 Task: Search one way flight ticket for 5 adults, 1 child, 2 infants in seat and 1 infant on lap in business from Lewiston: Lewiston-nez Perce County Airport to Rock Springs: Southwest Wyoming Regional Airport (rock Springs Sweetwater County Airport) on 8-5-2023. Choice of flights is Emirates. Number of bags: 2 checked bags. Price is upto 71000. Outbound departure time preference is 18:15.
Action: Mouse moved to (299, 263)
Screenshot: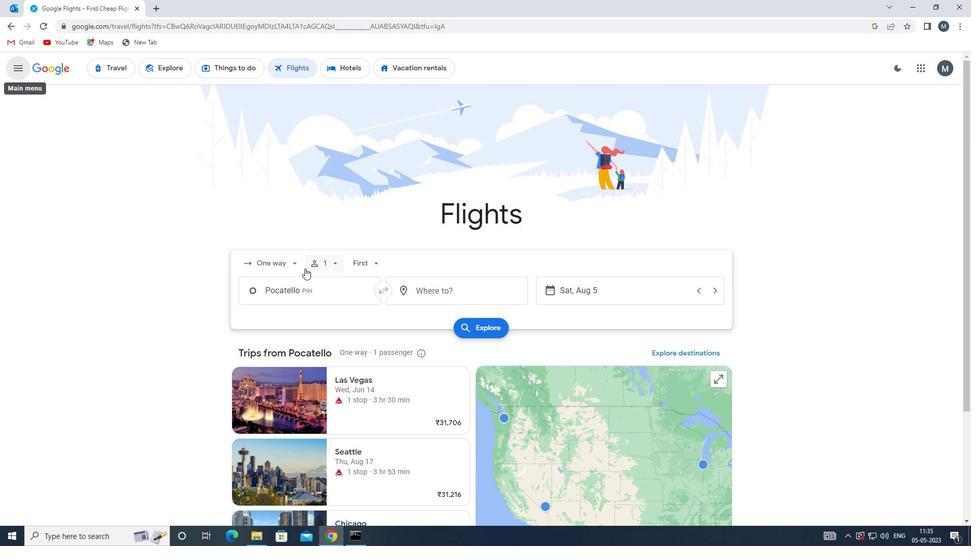 
Action: Mouse pressed left at (299, 263)
Screenshot: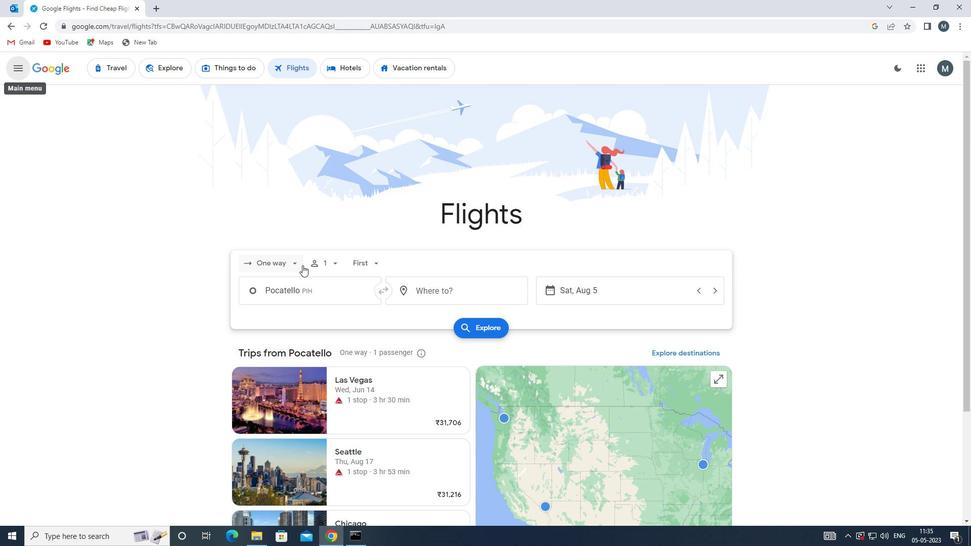
Action: Mouse moved to (301, 312)
Screenshot: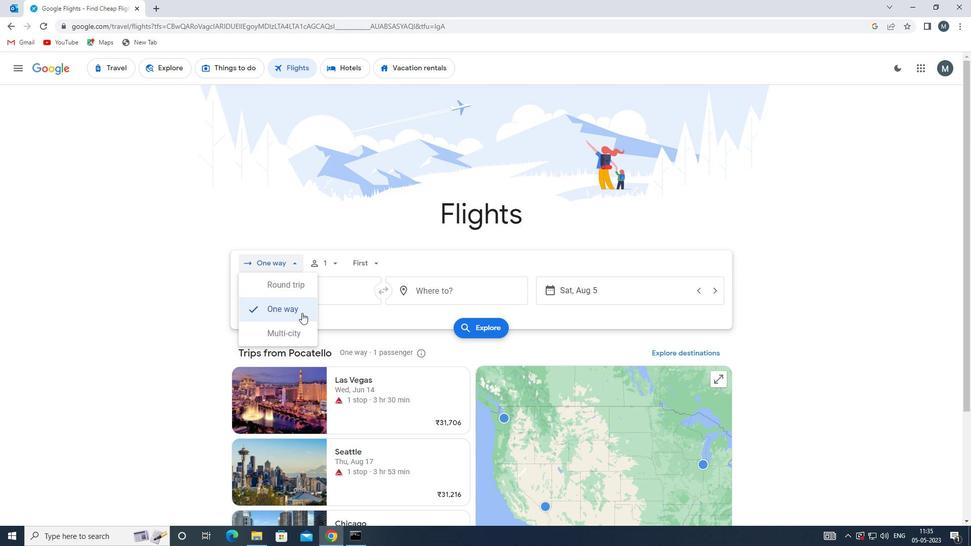 
Action: Mouse pressed left at (301, 312)
Screenshot: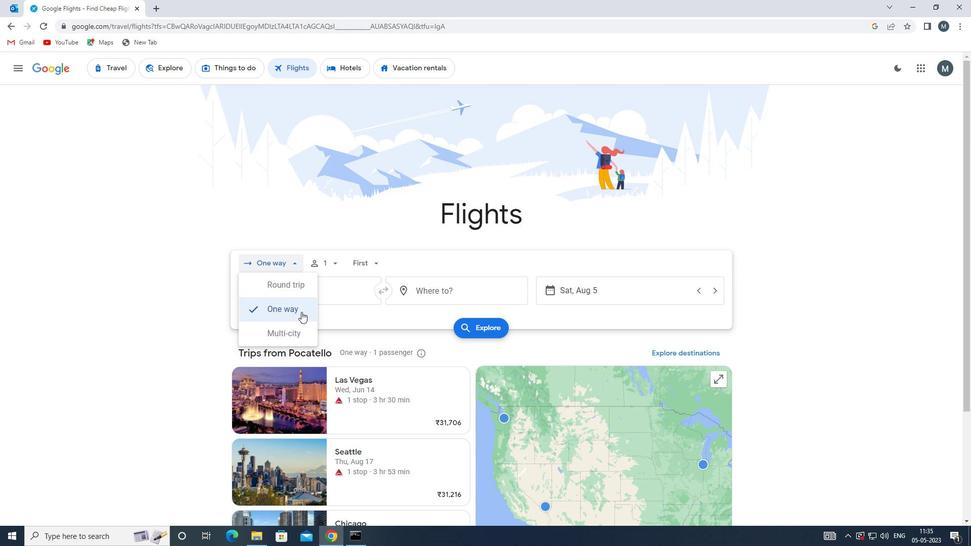 
Action: Mouse moved to (328, 262)
Screenshot: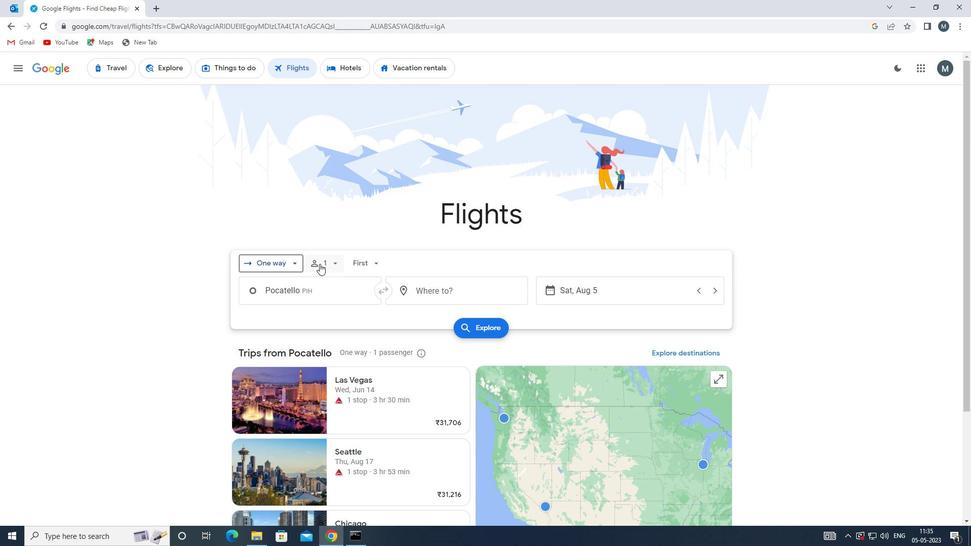 
Action: Mouse pressed left at (328, 262)
Screenshot: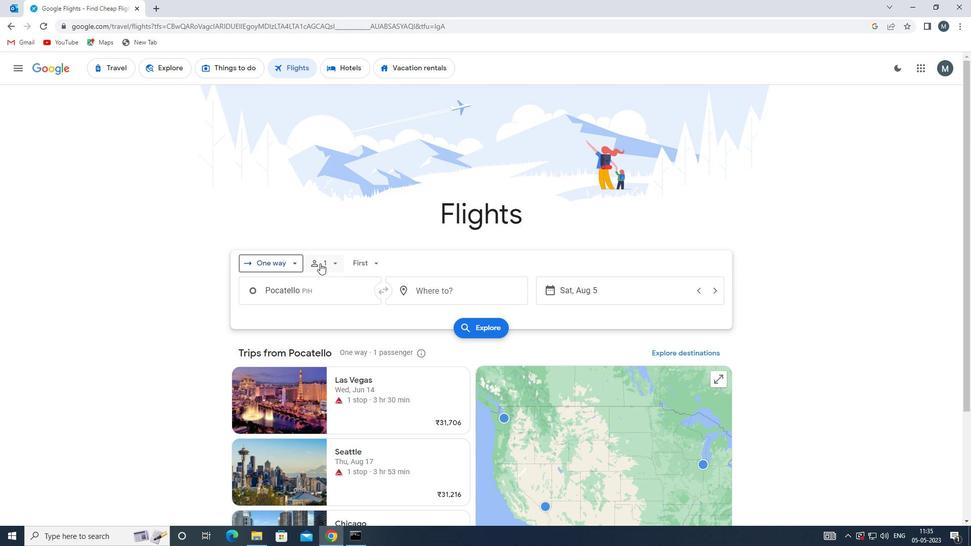 
Action: Mouse moved to (417, 292)
Screenshot: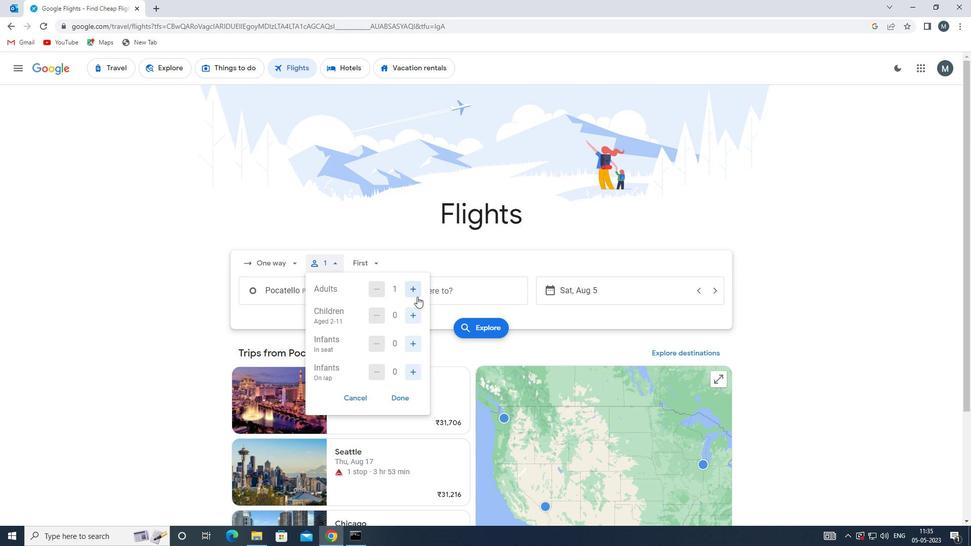 
Action: Mouse pressed left at (417, 292)
Screenshot: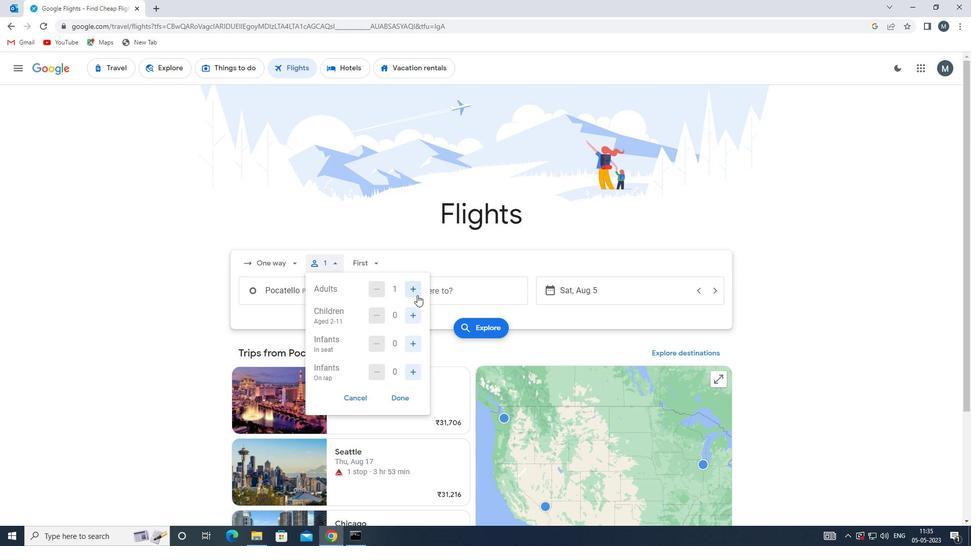 
Action: Mouse pressed left at (417, 292)
Screenshot: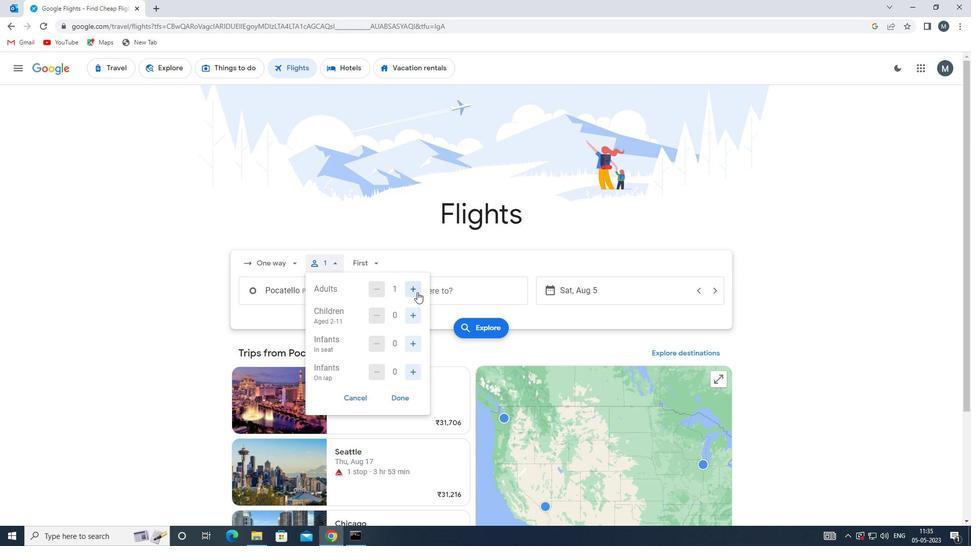 
Action: Mouse pressed left at (417, 292)
Screenshot: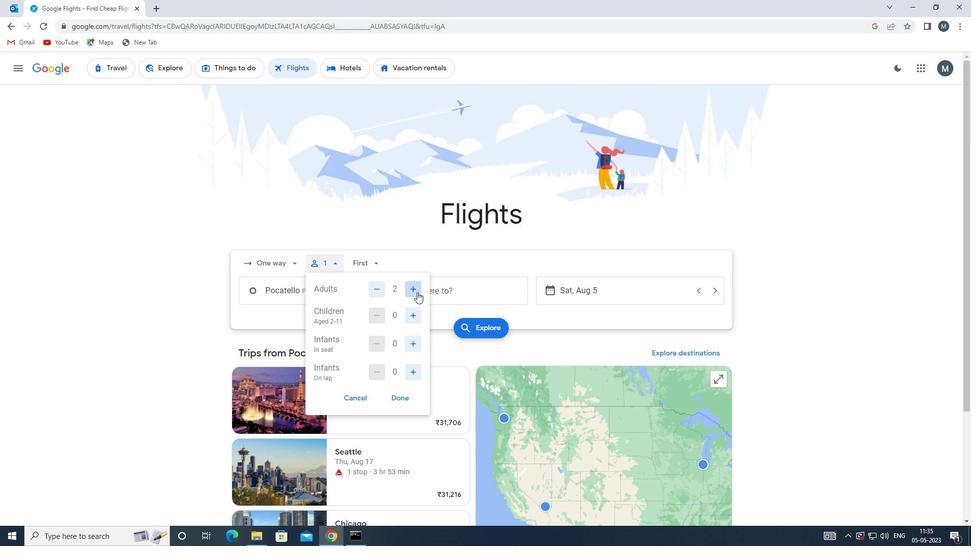 
Action: Mouse pressed left at (417, 292)
Screenshot: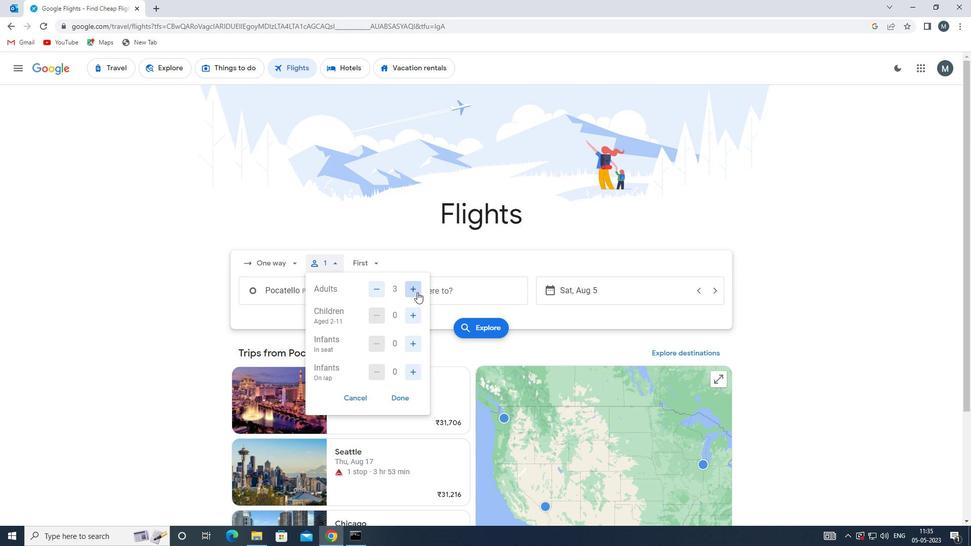 
Action: Mouse moved to (410, 313)
Screenshot: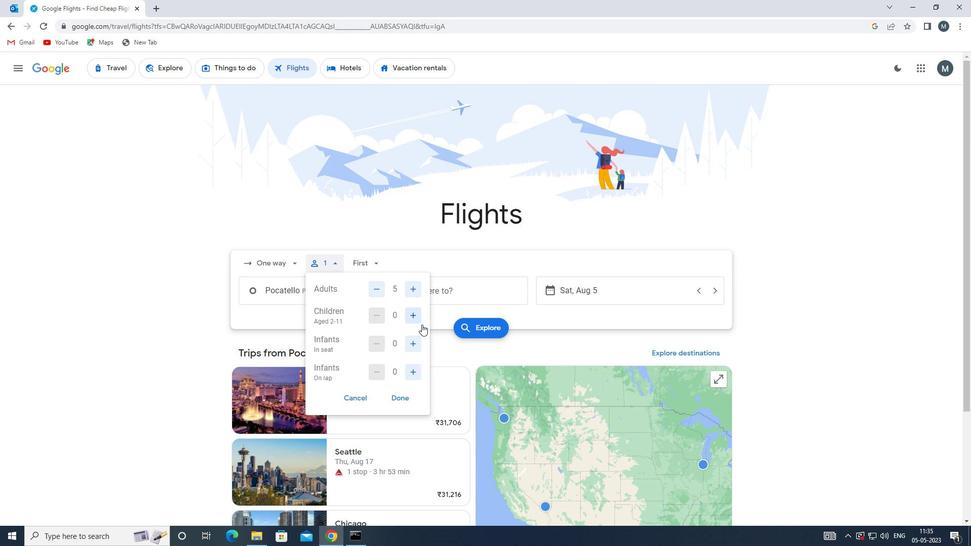 
Action: Mouse pressed left at (410, 313)
Screenshot: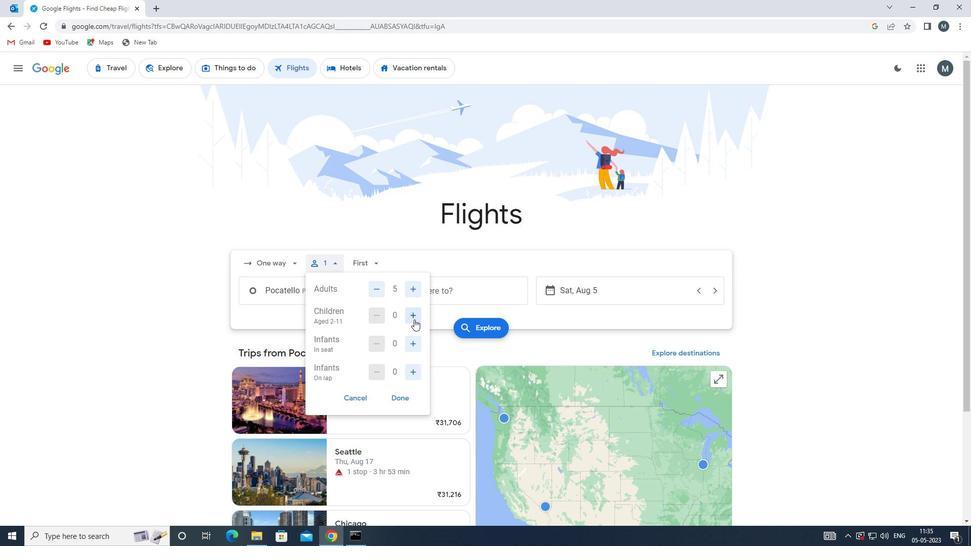 
Action: Mouse moved to (414, 344)
Screenshot: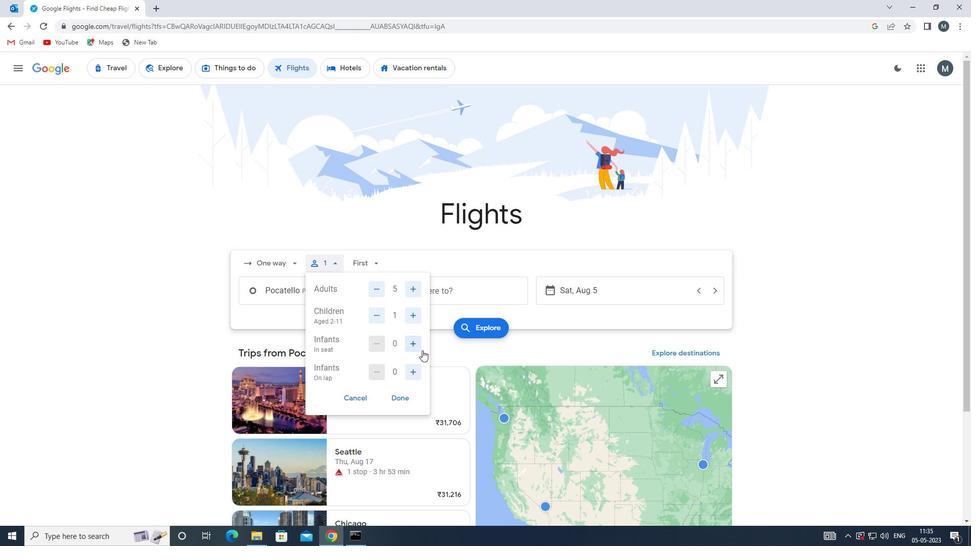 
Action: Mouse pressed left at (414, 344)
Screenshot: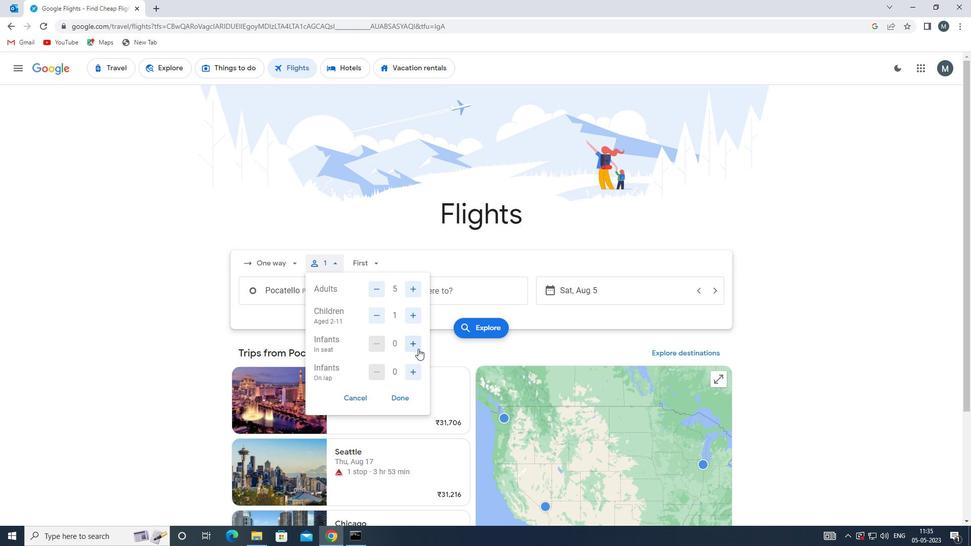 
Action: Mouse pressed left at (414, 344)
Screenshot: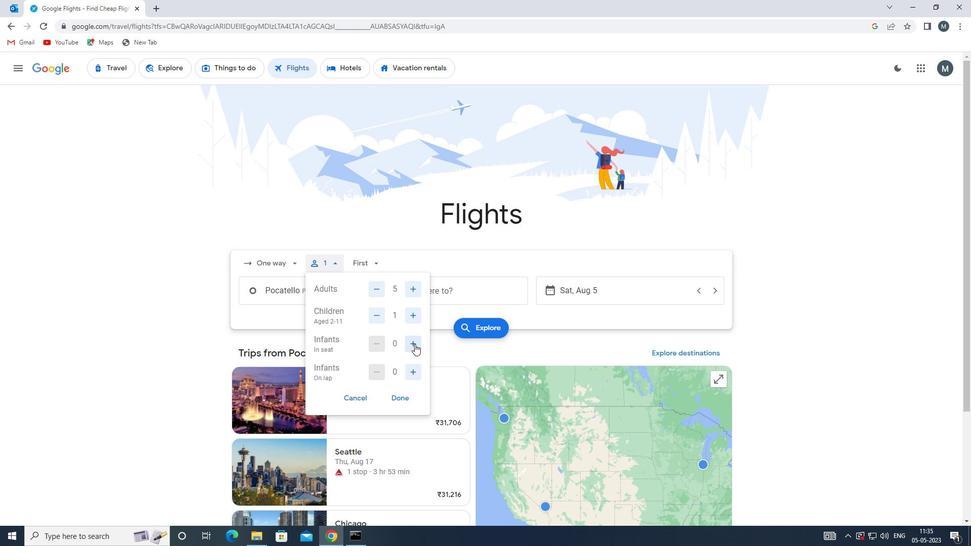 
Action: Mouse moved to (411, 372)
Screenshot: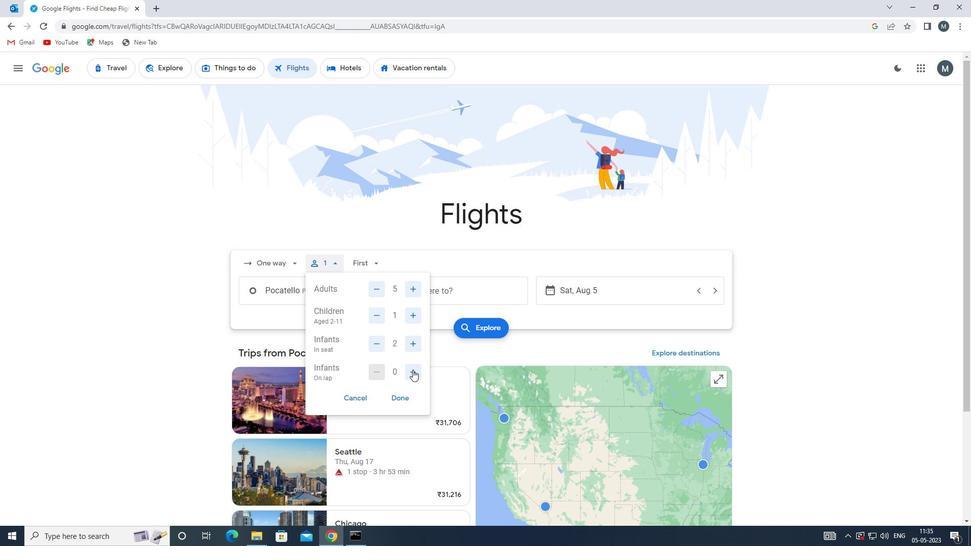 
Action: Mouse pressed left at (411, 372)
Screenshot: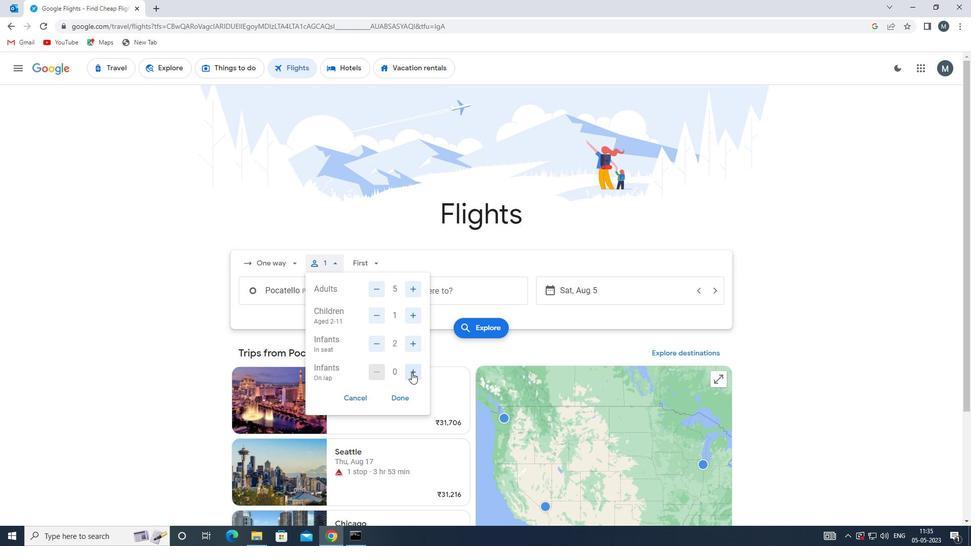 
Action: Mouse moved to (409, 398)
Screenshot: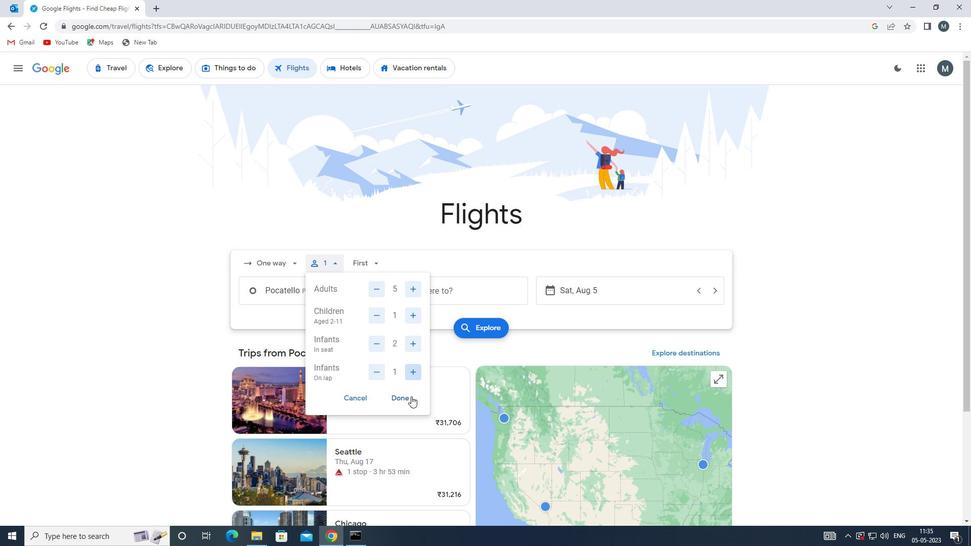 
Action: Mouse pressed left at (409, 398)
Screenshot: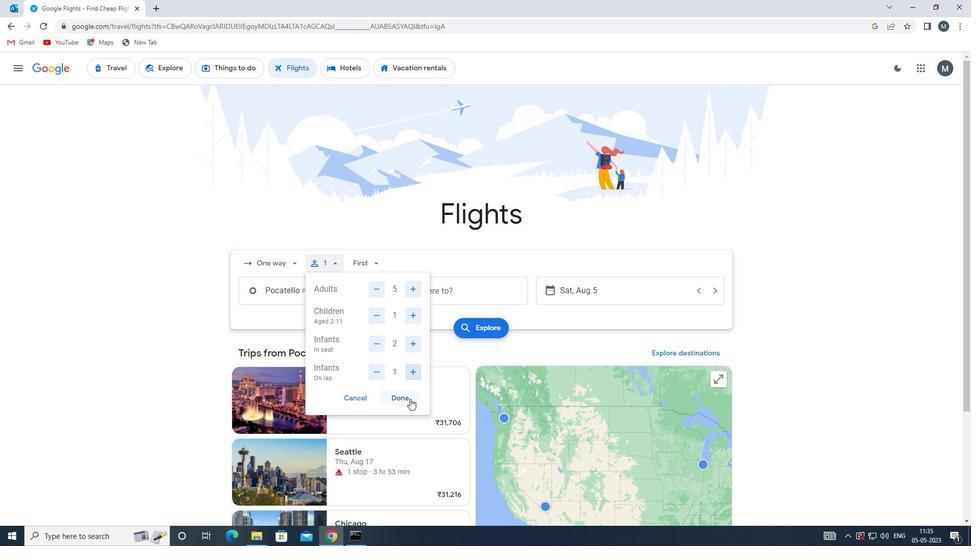 
Action: Mouse moved to (376, 267)
Screenshot: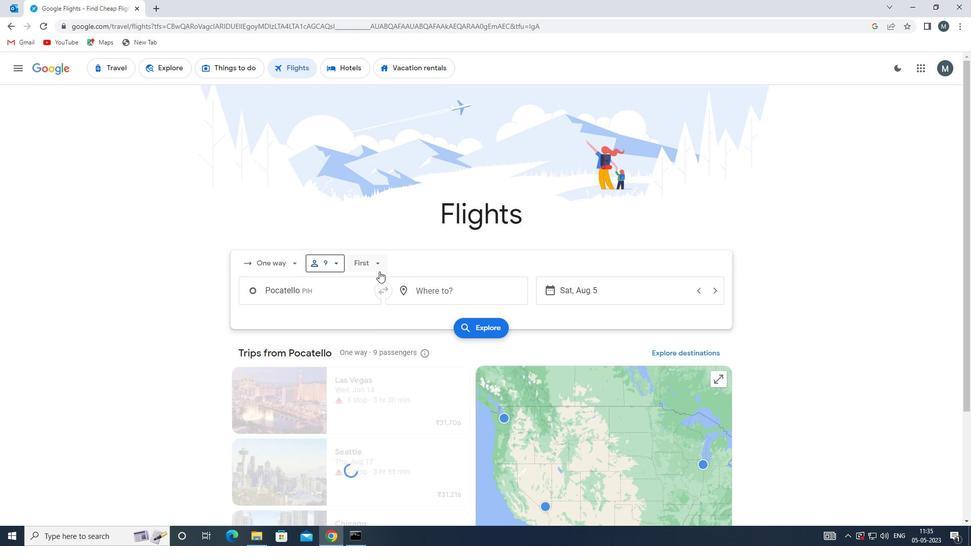 
Action: Mouse pressed left at (376, 267)
Screenshot: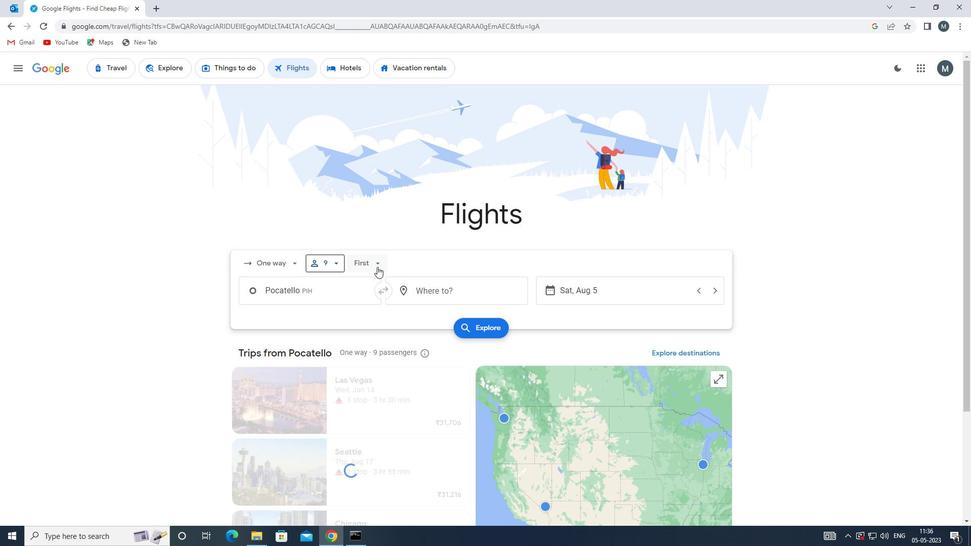
Action: Mouse moved to (397, 332)
Screenshot: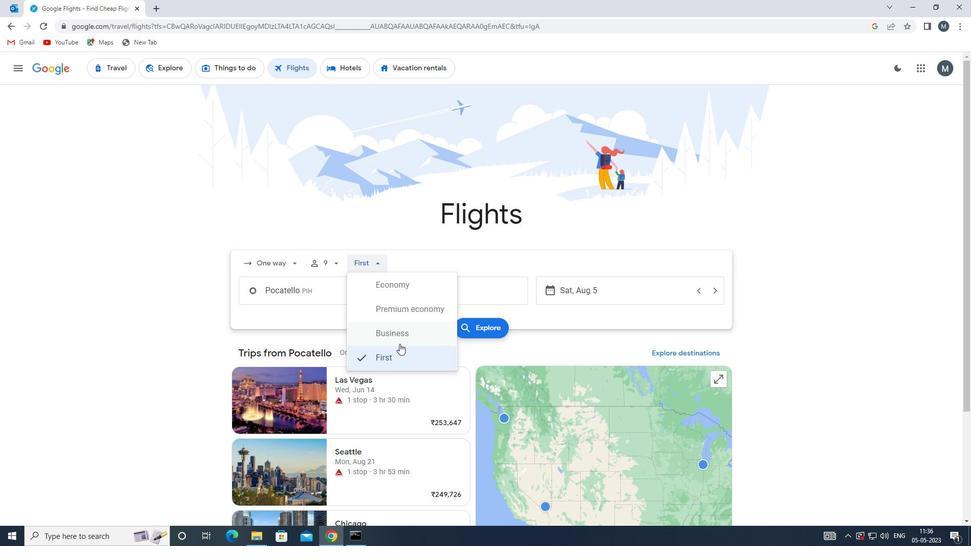 
Action: Mouse pressed left at (397, 332)
Screenshot: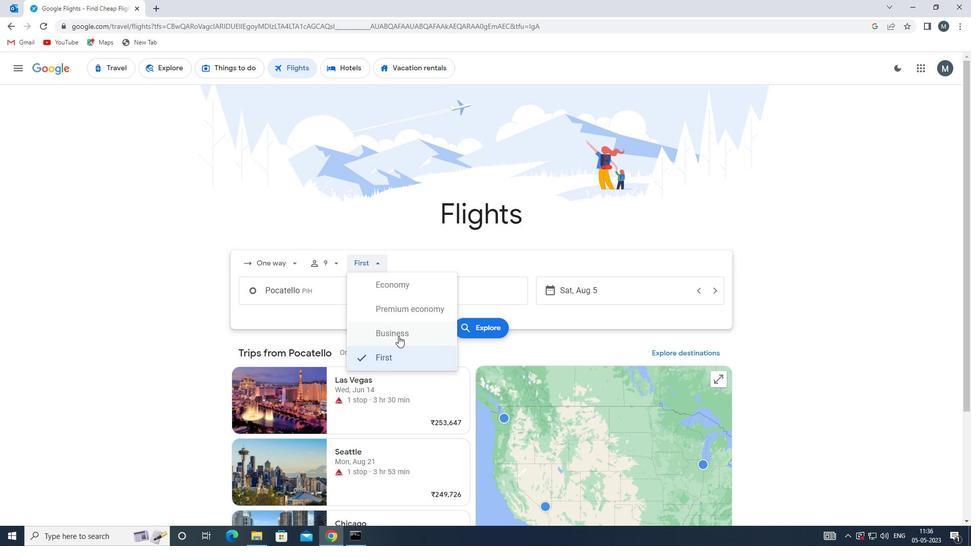 
Action: Mouse moved to (314, 293)
Screenshot: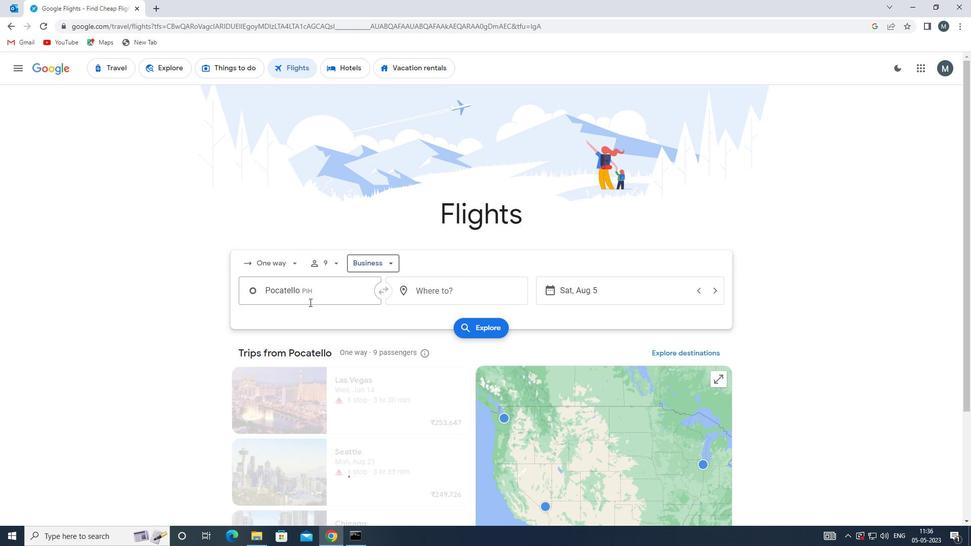 
Action: Mouse pressed left at (314, 293)
Screenshot: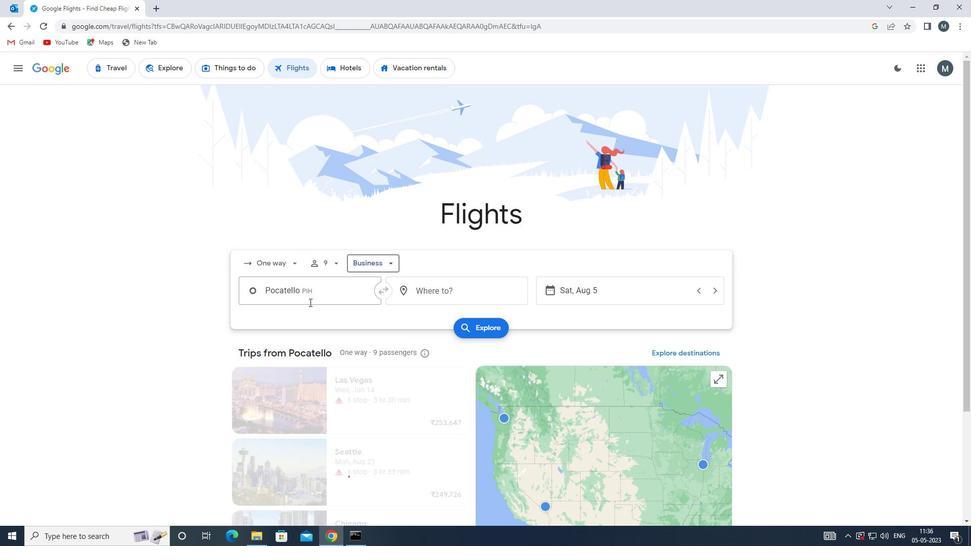 
Action: Key pressed lewis
Screenshot: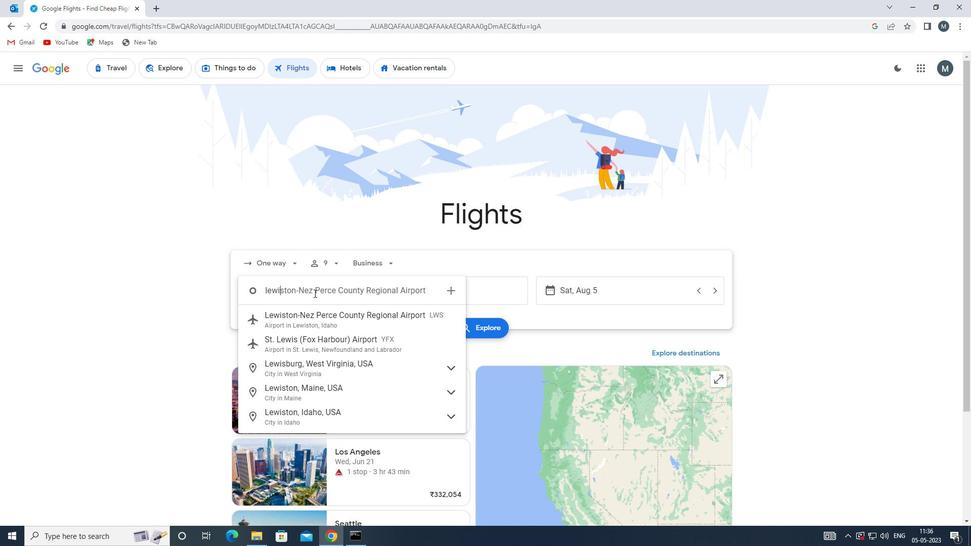 
Action: Mouse moved to (321, 322)
Screenshot: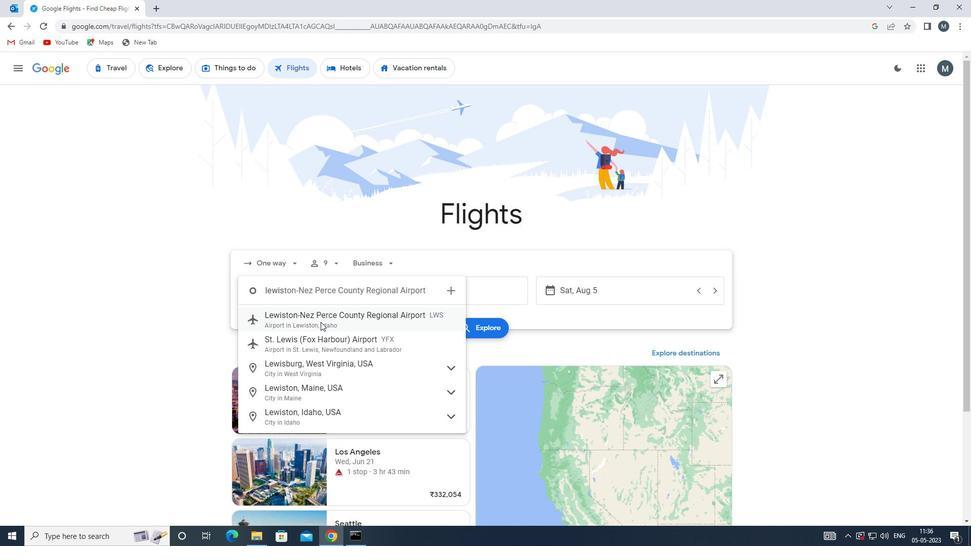 
Action: Mouse pressed left at (321, 322)
Screenshot: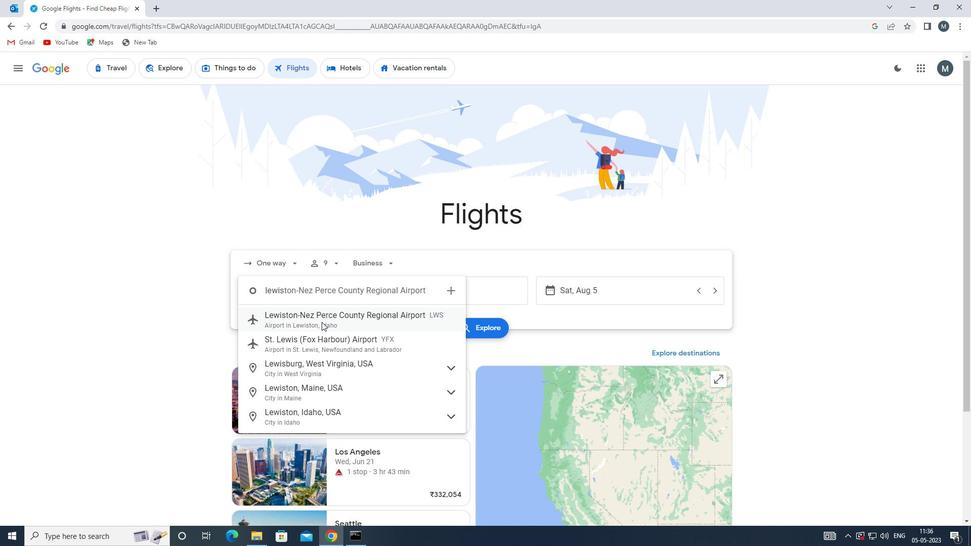 
Action: Mouse moved to (422, 297)
Screenshot: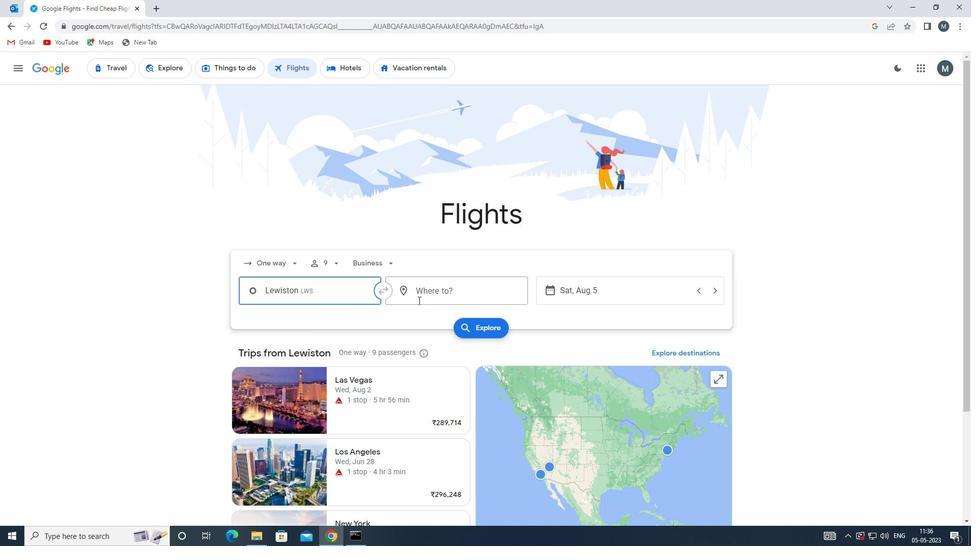 
Action: Mouse pressed left at (422, 297)
Screenshot: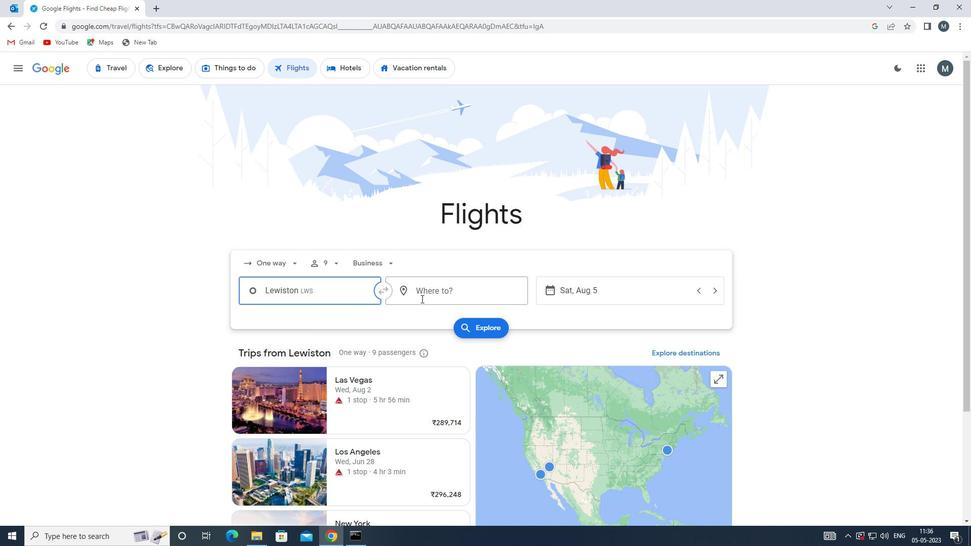 
Action: Key pressed rks
Screenshot: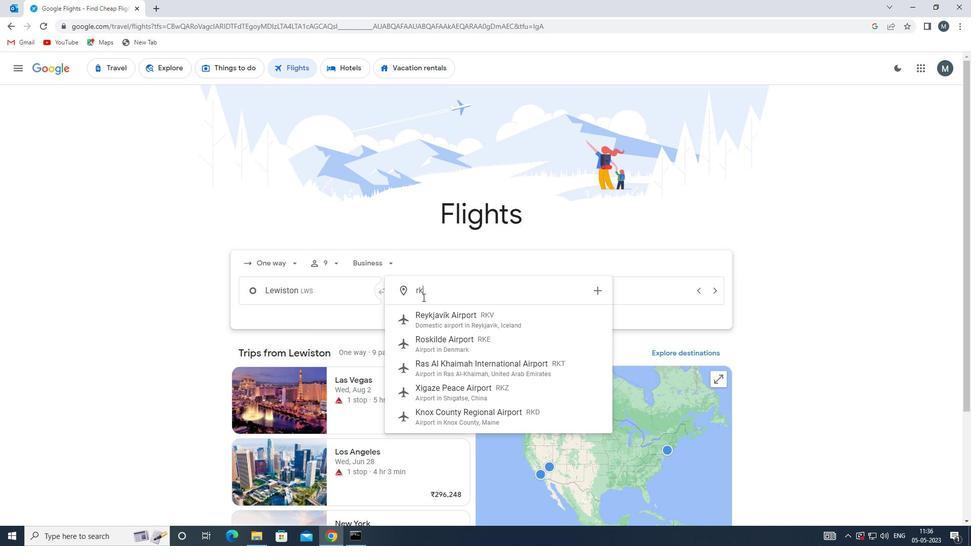 
Action: Mouse moved to (465, 324)
Screenshot: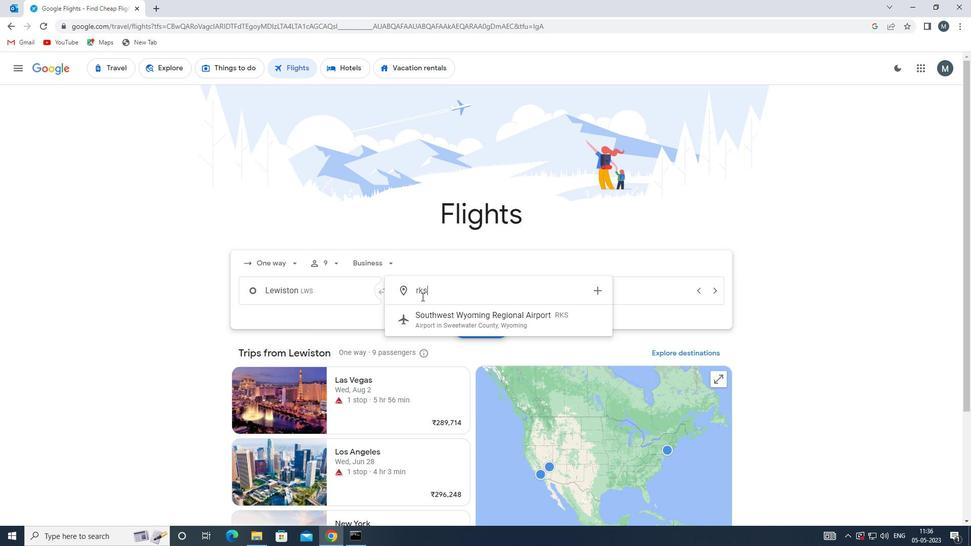 
Action: Mouse pressed left at (465, 324)
Screenshot: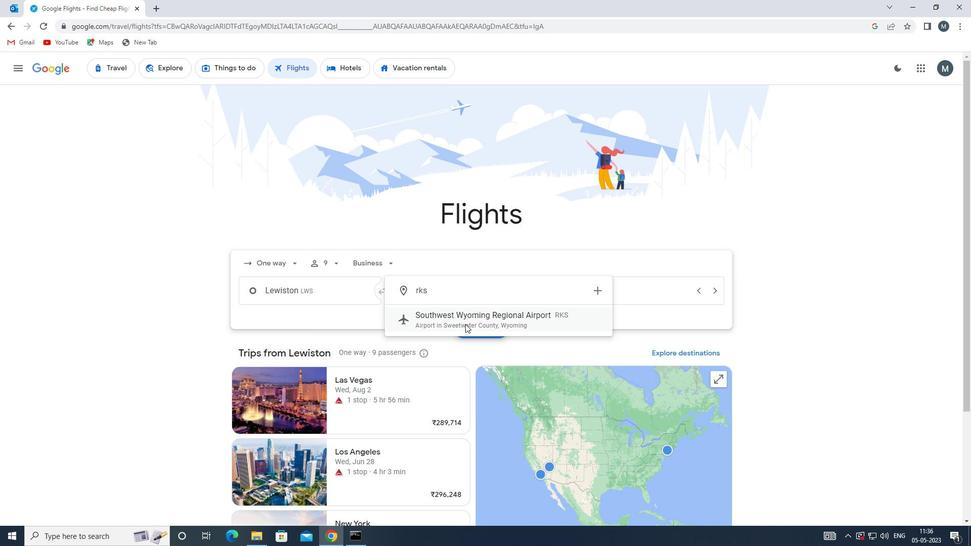 
Action: Mouse moved to (565, 292)
Screenshot: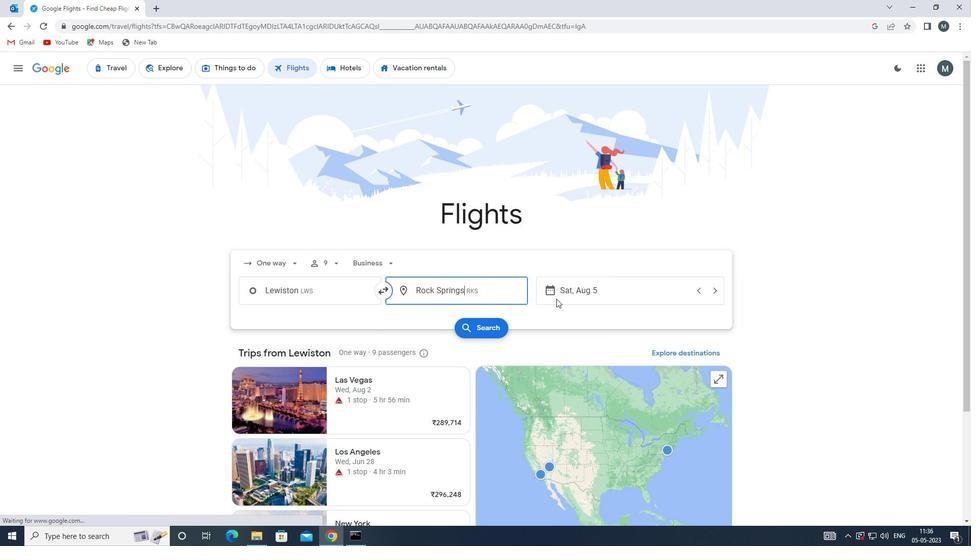 
Action: Mouse pressed left at (565, 292)
Screenshot: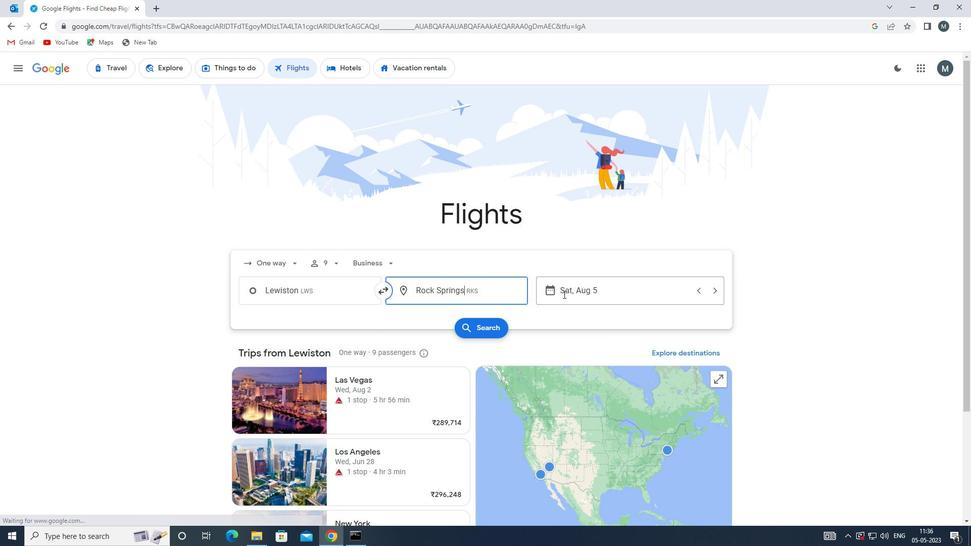 
Action: Mouse moved to (515, 341)
Screenshot: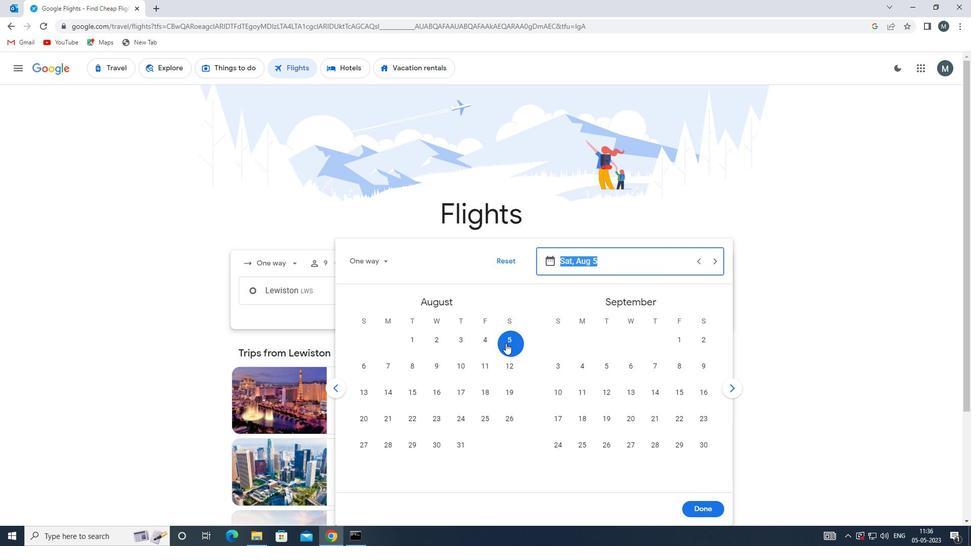 
Action: Mouse pressed left at (515, 341)
Screenshot: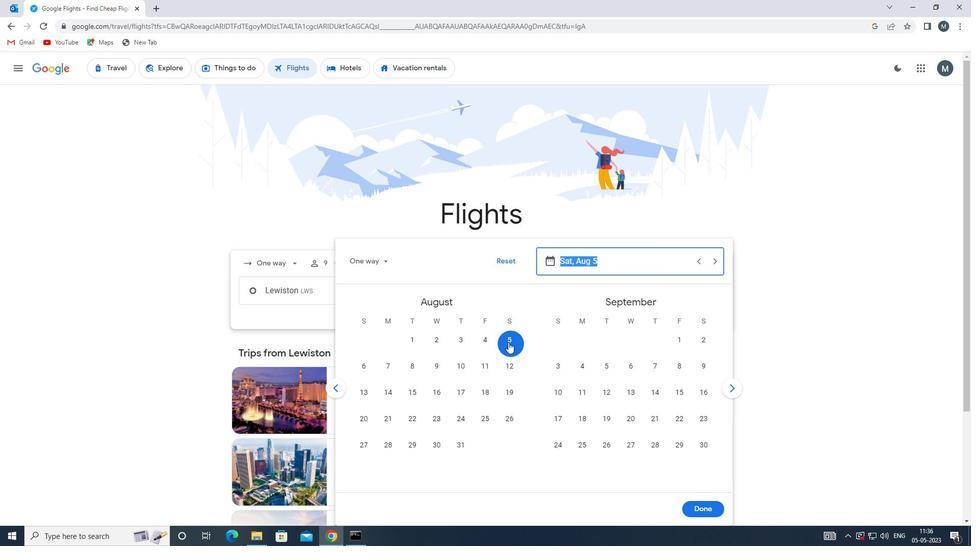 
Action: Mouse moved to (713, 508)
Screenshot: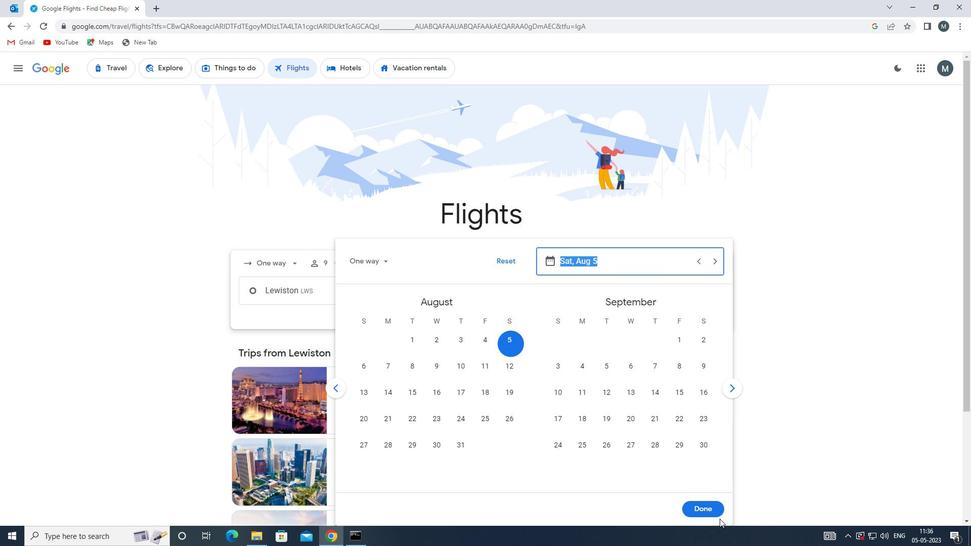 
Action: Mouse pressed left at (713, 508)
Screenshot: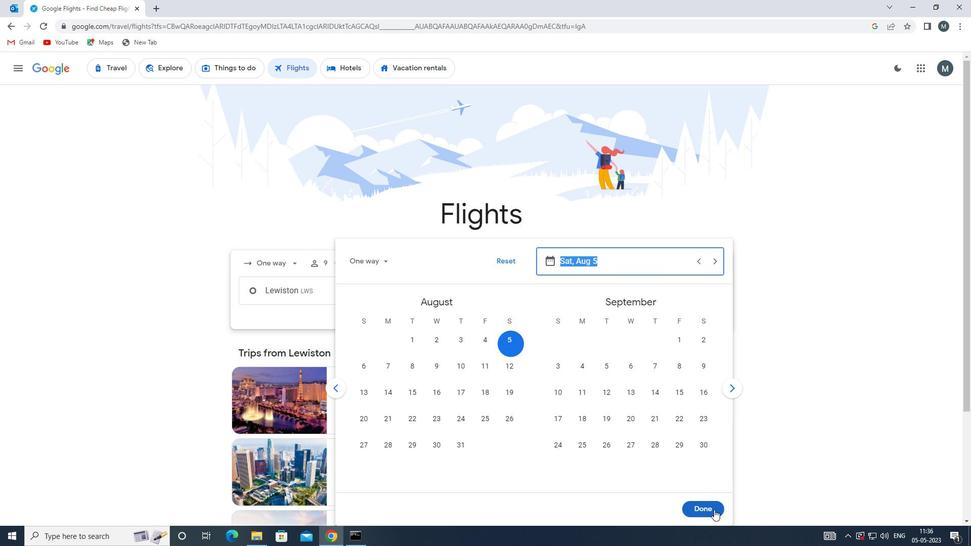 
Action: Mouse moved to (479, 326)
Screenshot: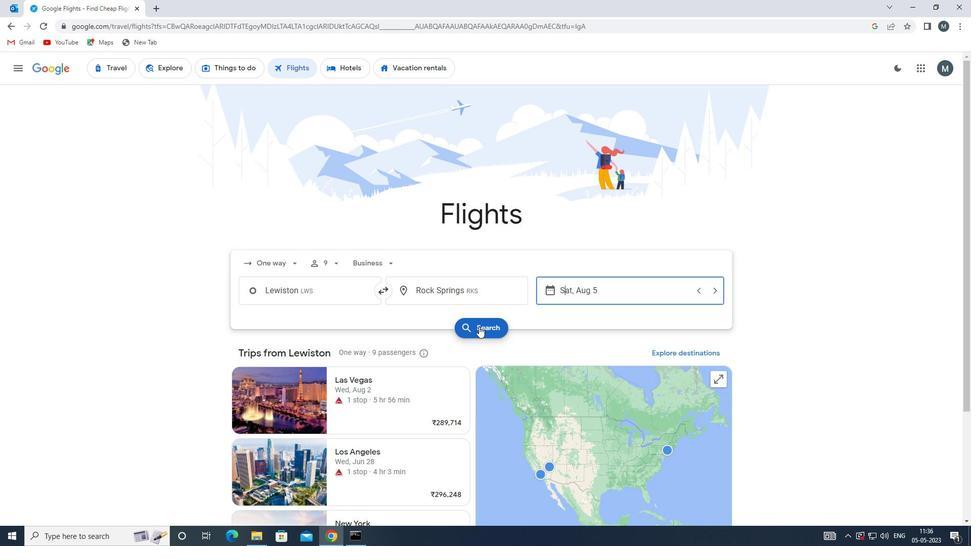 
Action: Mouse pressed left at (479, 326)
Screenshot: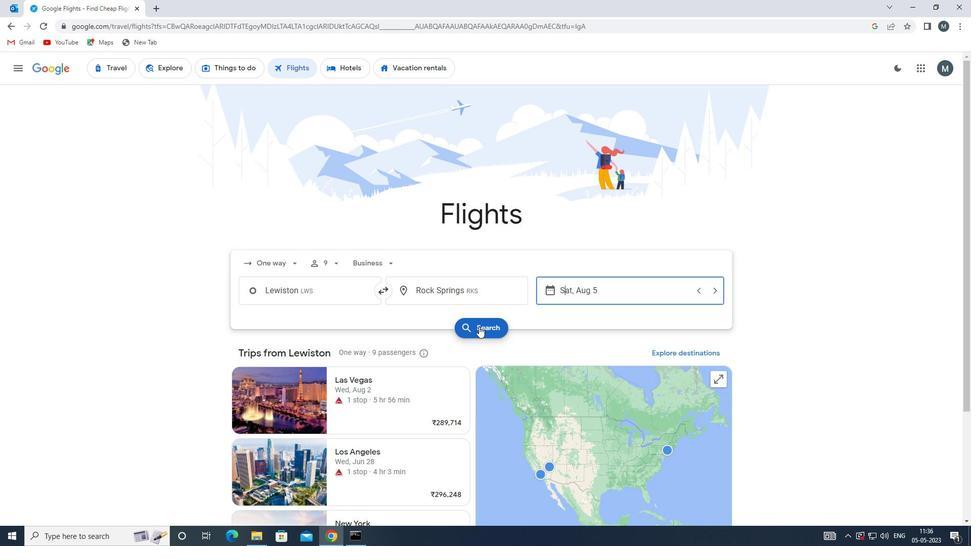 
Action: Mouse moved to (259, 163)
Screenshot: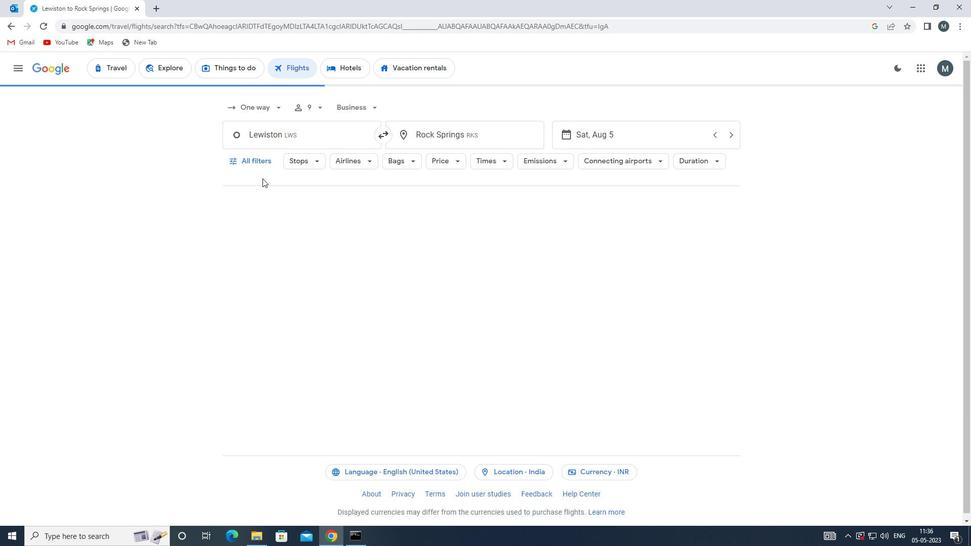 
Action: Mouse pressed left at (259, 163)
Screenshot: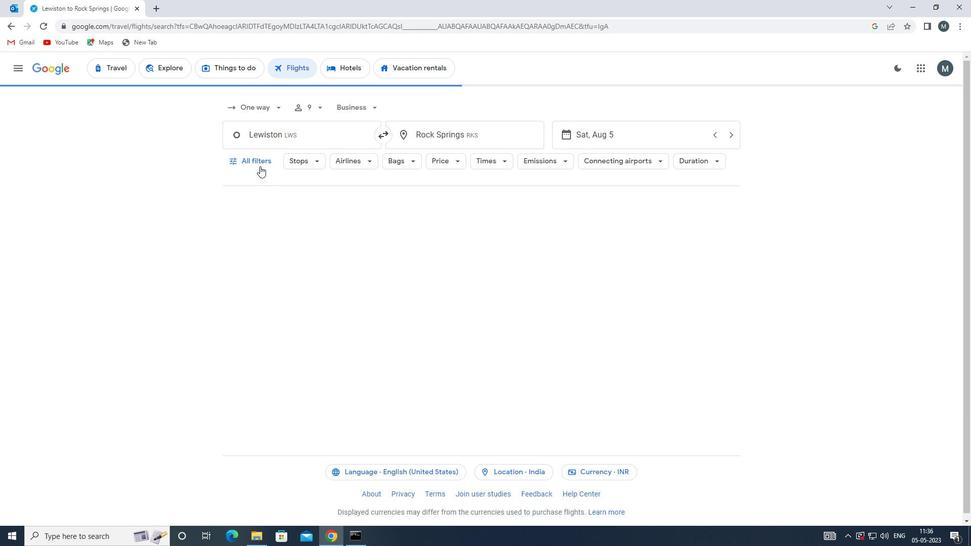 
Action: Mouse moved to (267, 283)
Screenshot: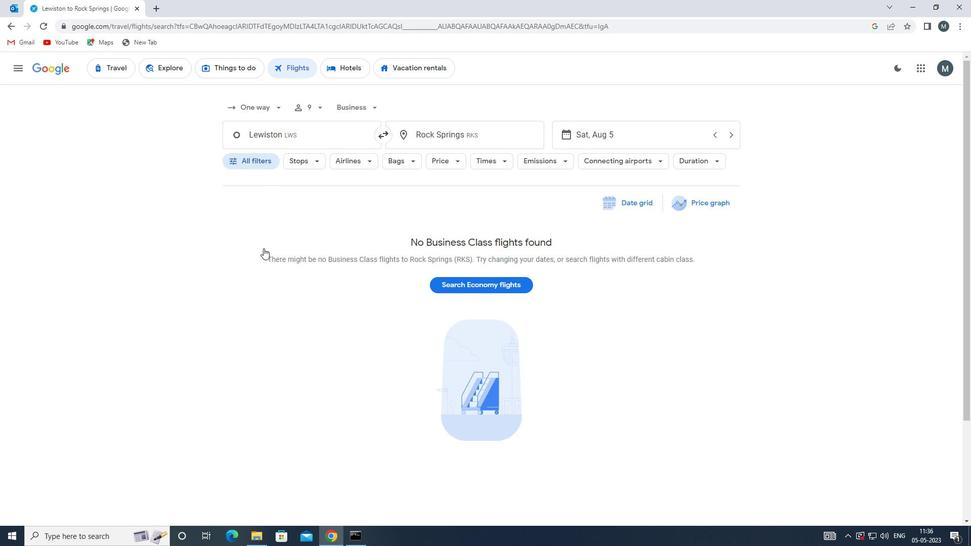 
Action: Mouse scrolled (267, 283) with delta (0, 0)
Screenshot: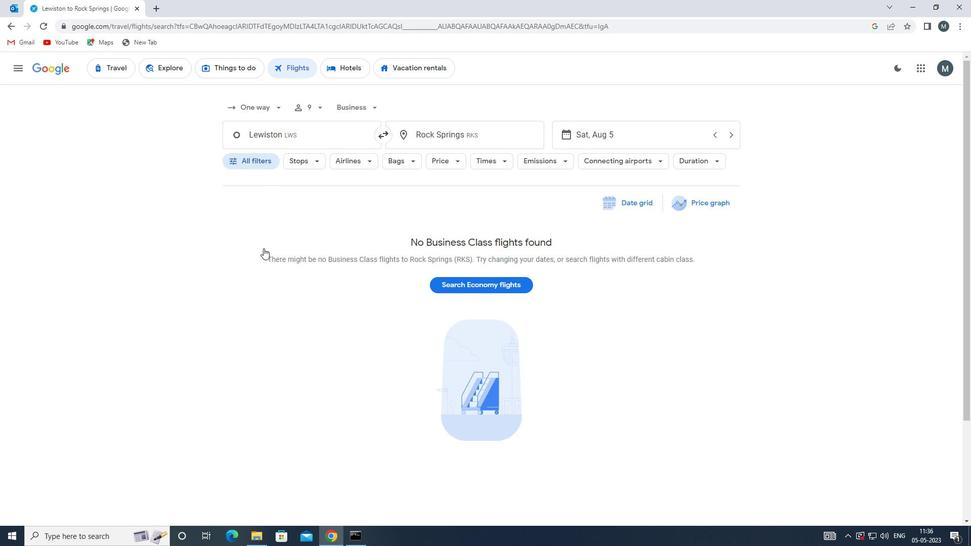 
Action: Mouse moved to (376, 323)
Screenshot: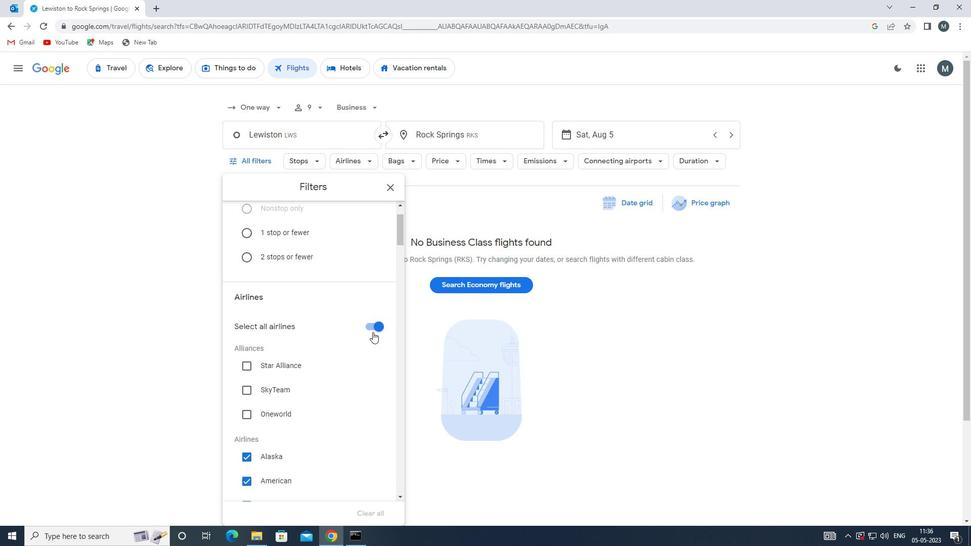
Action: Mouse pressed left at (376, 323)
Screenshot: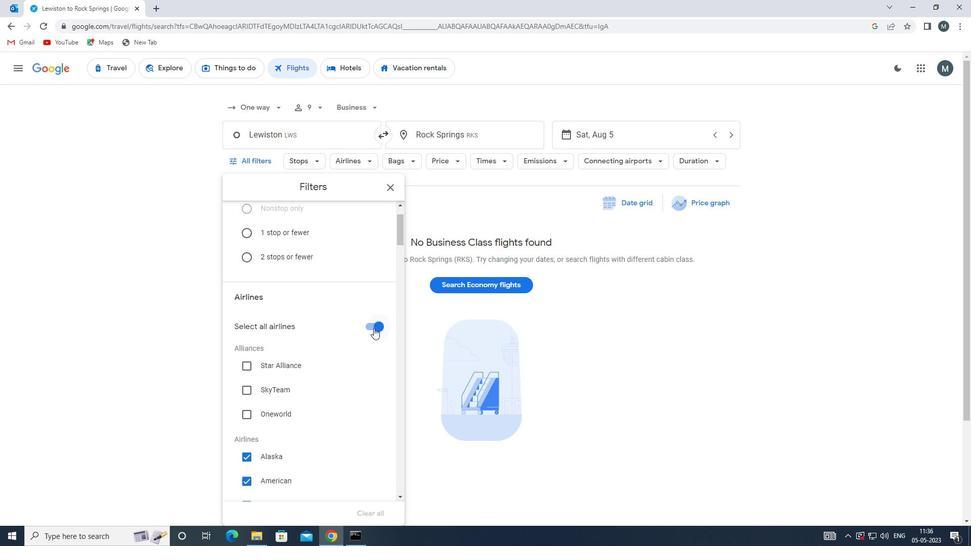 
Action: Mouse moved to (320, 330)
Screenshot: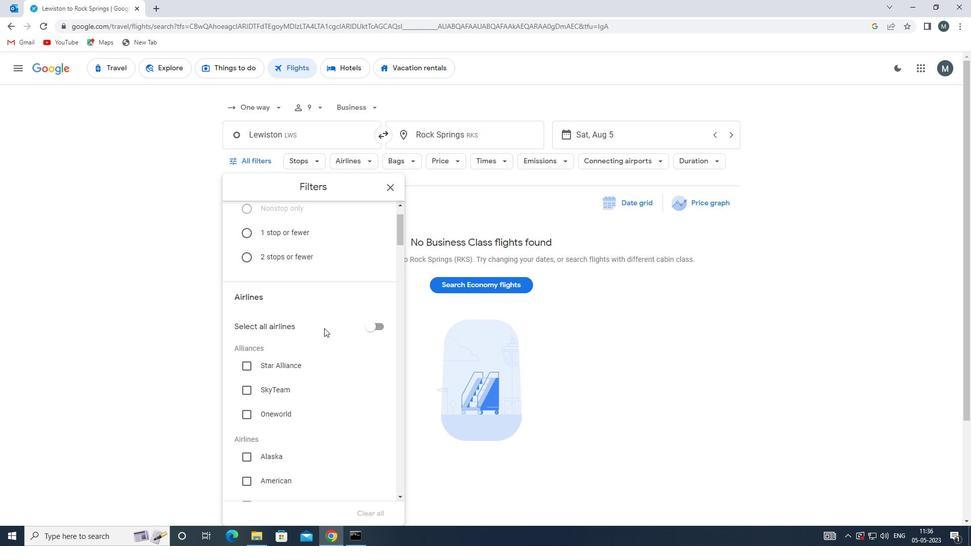 
Action: Mouse scrolled (320, 329) with delta (0, 0)
Screenshot: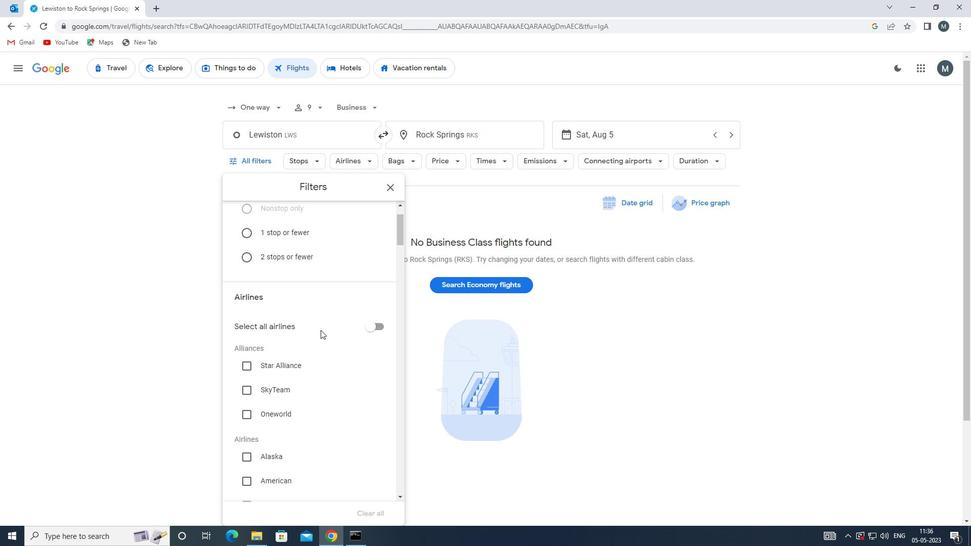 
Action: Mouse moved to (274, 360)
Screenshot: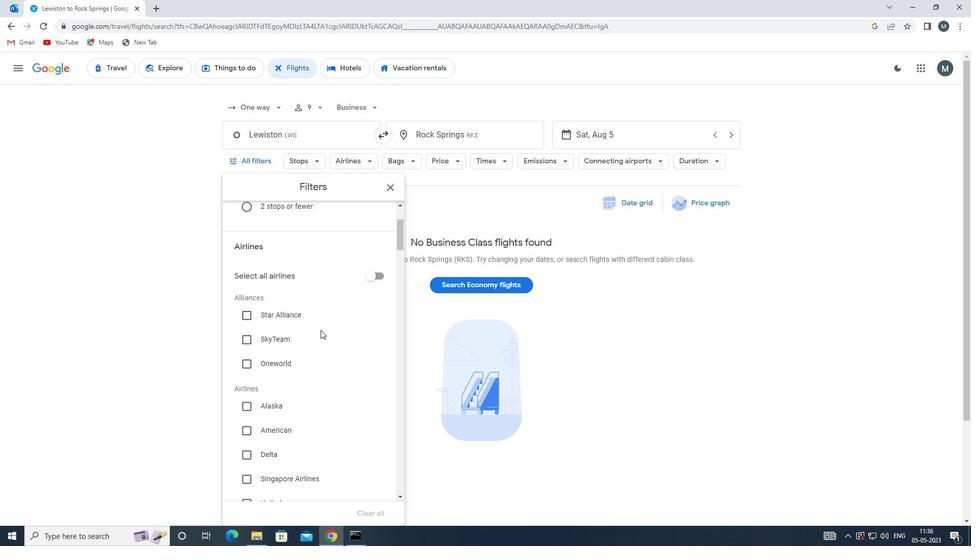 
Action: Mouse scrolled (274, 360) with delta (0, 0)
Screenshot: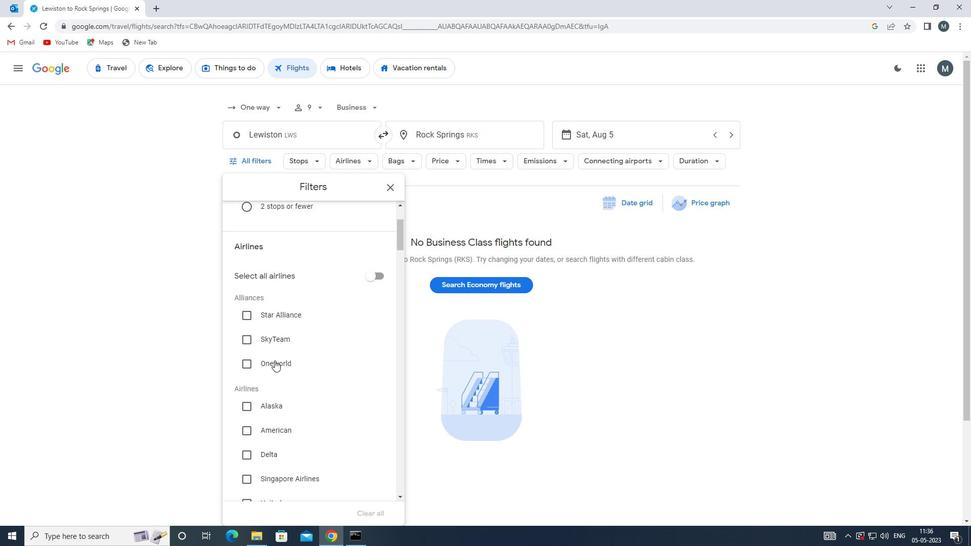 
Action: Mouse scrolled (274, 360) with delta (0, 0)
Screenshot: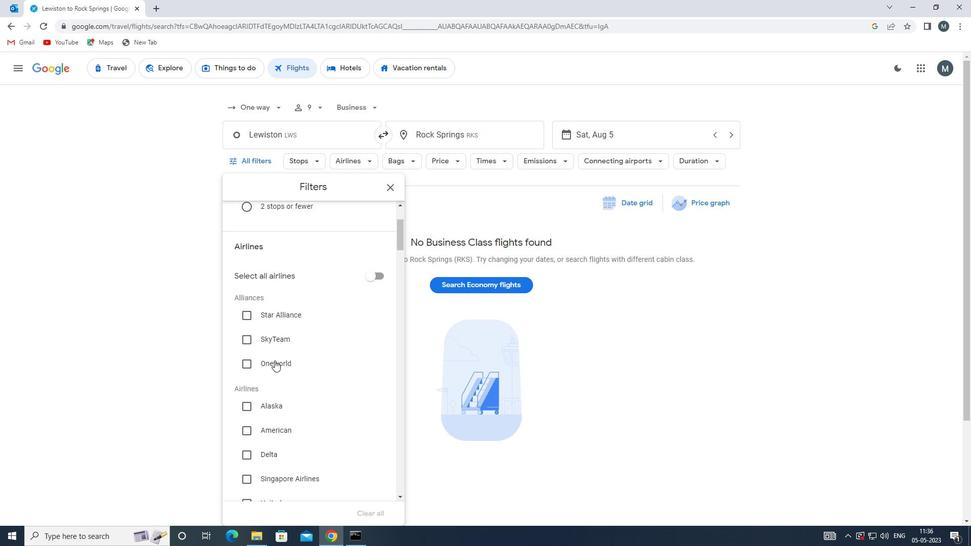 
Action: Mouse moved to (302, 353)
Screenshot: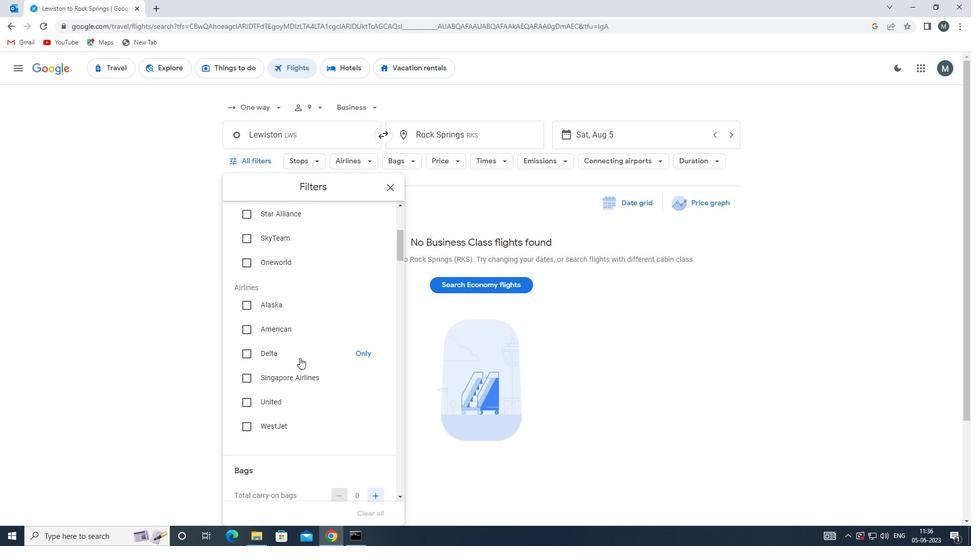 
Action: Mouse scrolled (302, 353) with delta (0, 0)
Screenshot: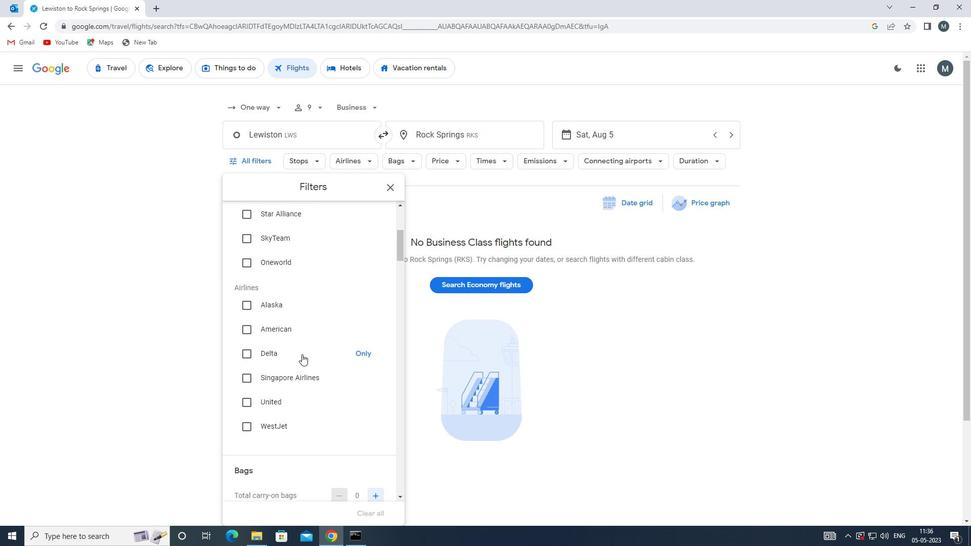 
Action: Mouse scrolled (302, 353) with delta (0, 0)
Screenshot: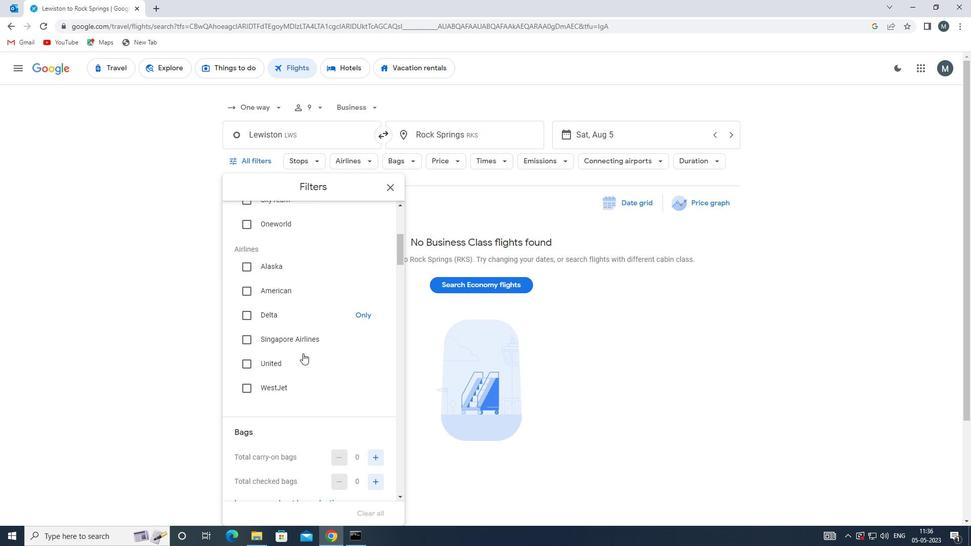 
Action: Mouse scrolled (302, 353) with delta (0, 0)
Screenshot: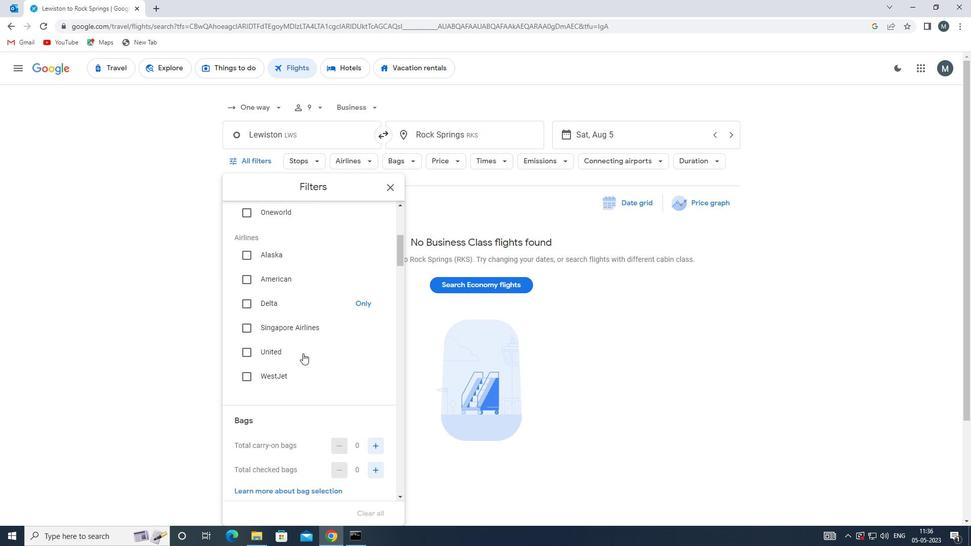 
Action: Mouse moved to (377, 365)
Screenshot: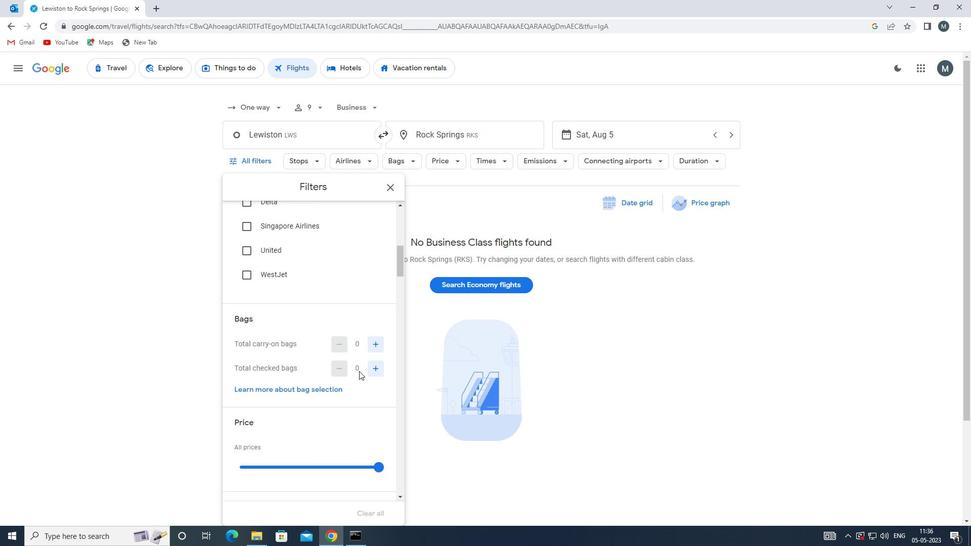 
Action: Mouse pressed left at (377, 365)
Screenshot: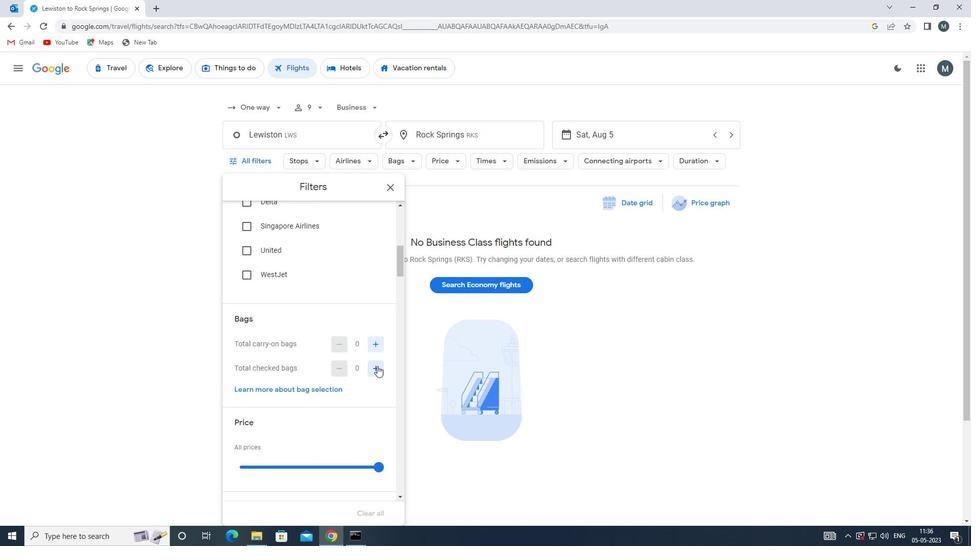 
Action: Mouse pressed left at (377, 365)
Screenshot: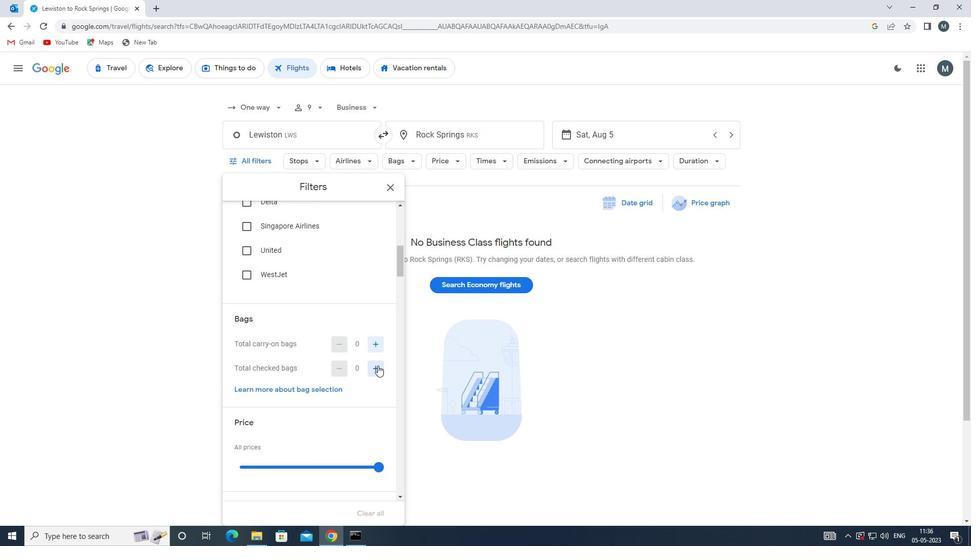 
Action: Mouse moved to (305, 344)
Screenshot: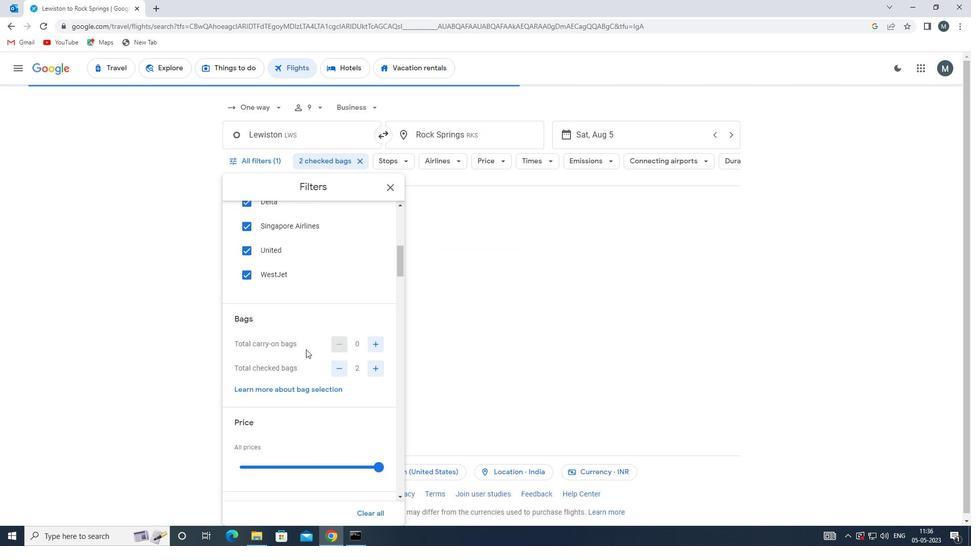 
Action: Mouse scrolled (305, 343) with delta (0, 0)
Screenshot: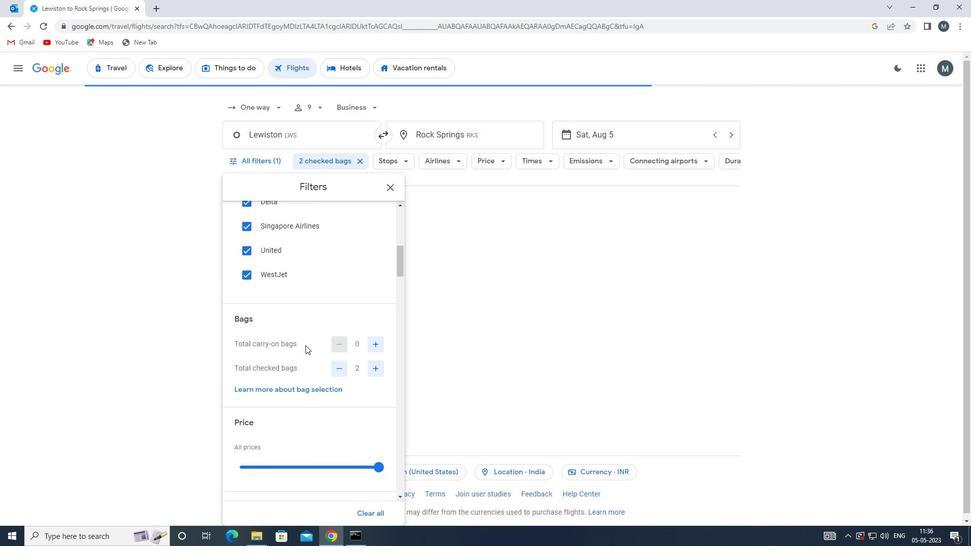 
Action: Mouse moved to (276, 370)
Screenshot: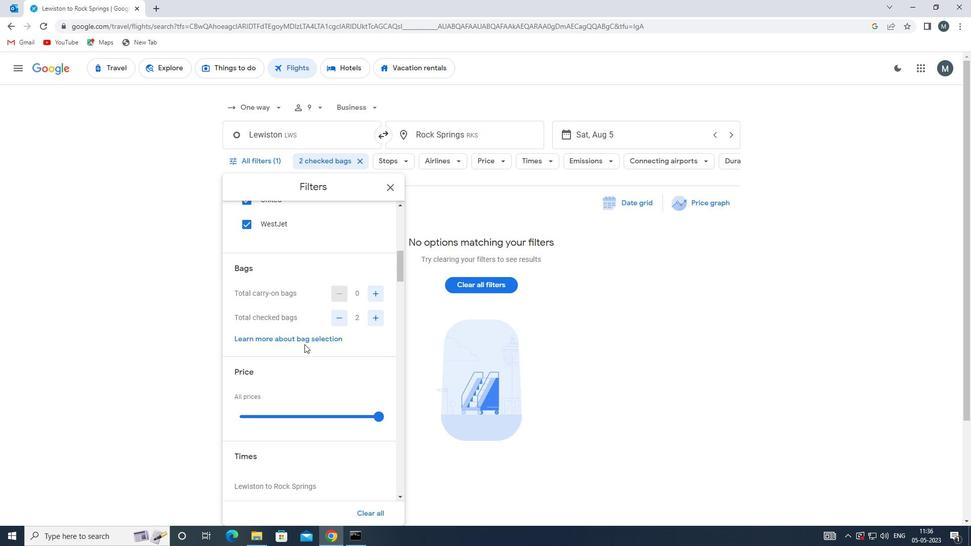 
Action: Mouse scrolled (276, 369) with delta (0, 0)
Screenshot: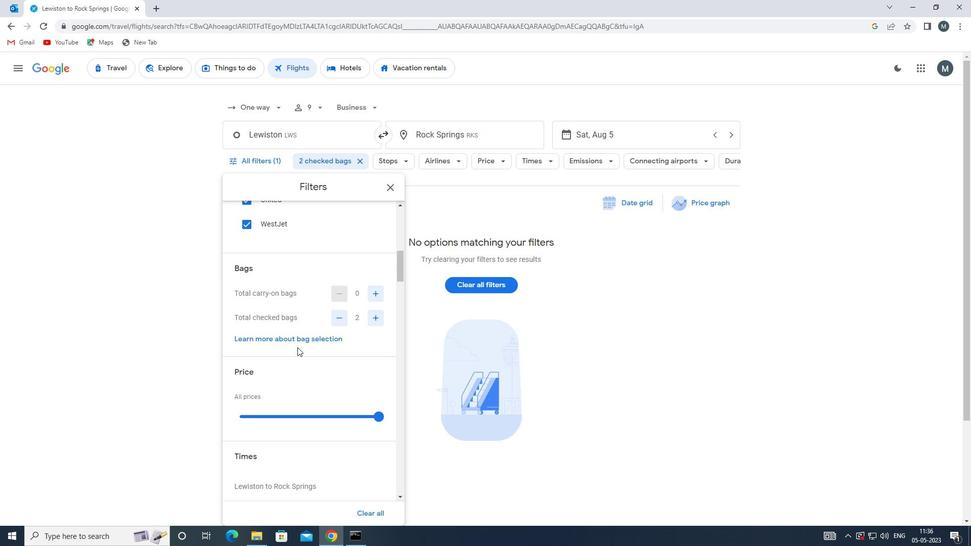 
Action: Mouse moved to (273, 360)
Screenshot: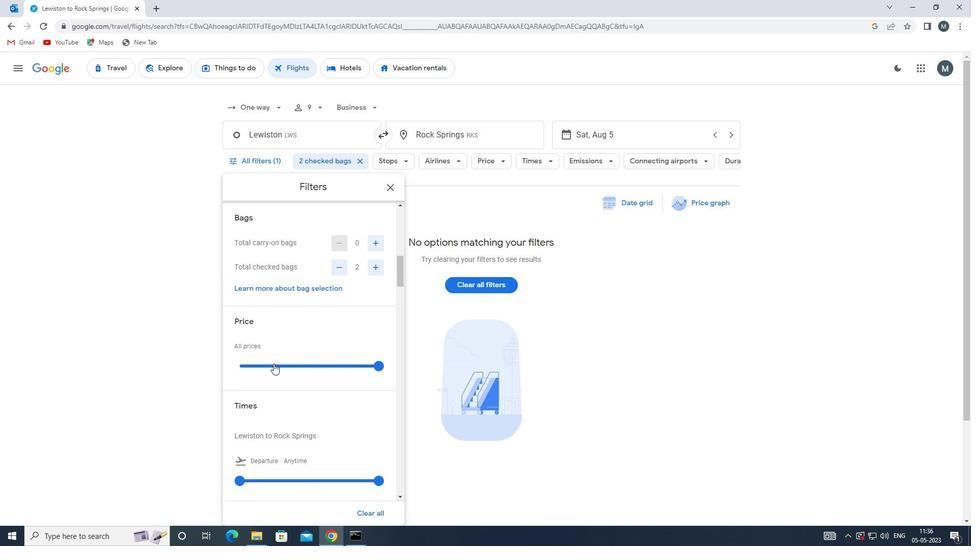 
Action: Mouse pressed left at (273, 360)
Screenshot: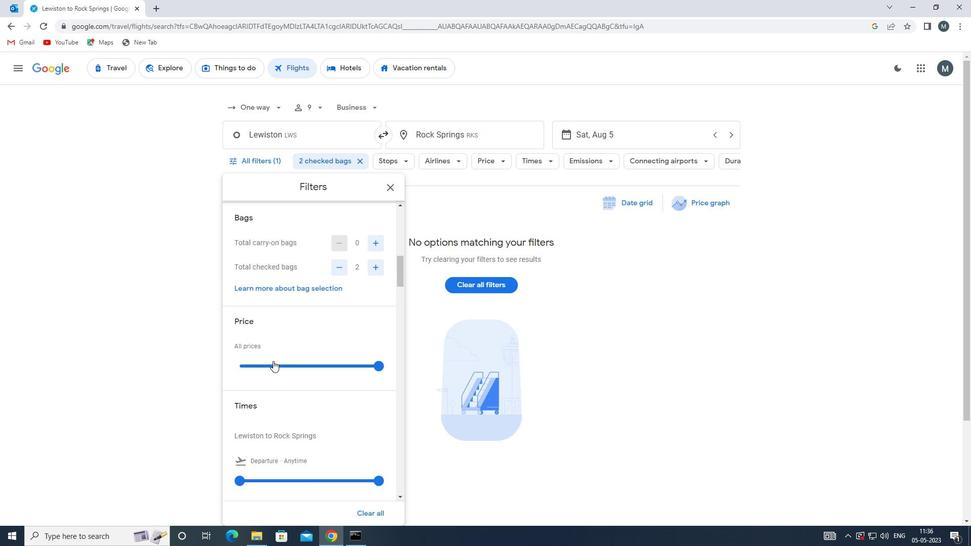 
Action: Mouse pressed left at (273, 360)
Screenshot: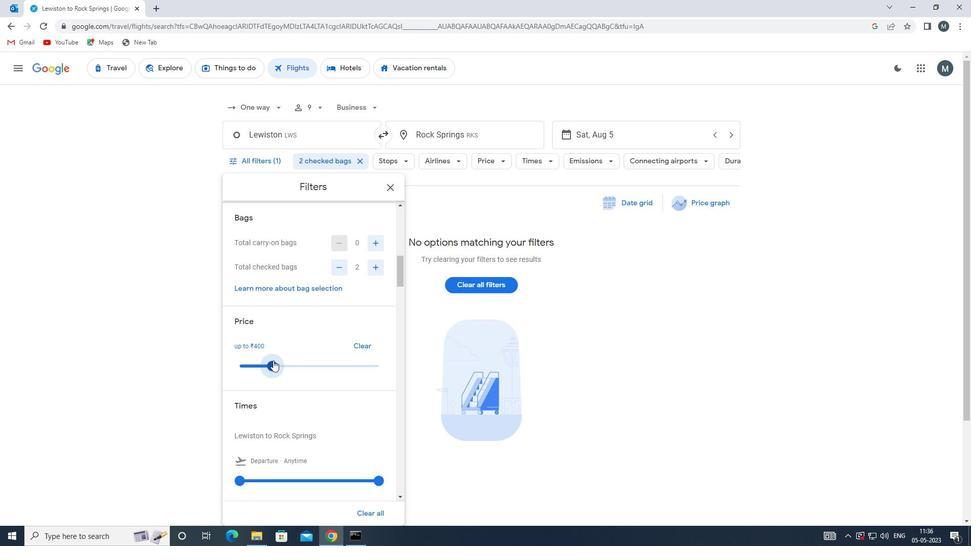 
Action: Mouse moved to (287, 341)
Screenshot: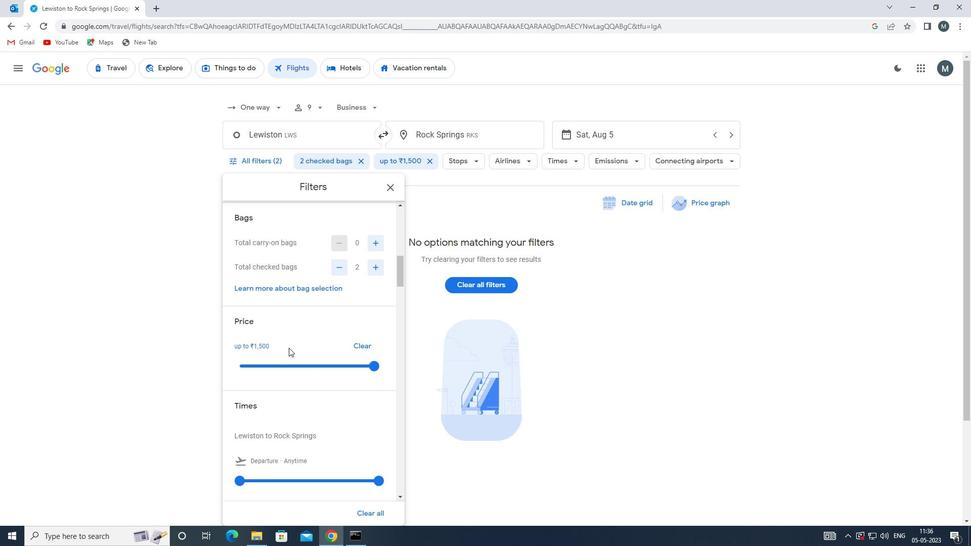 
Action: Mouse scrolled (287, 340) with delta (0, 0)
Screenshot: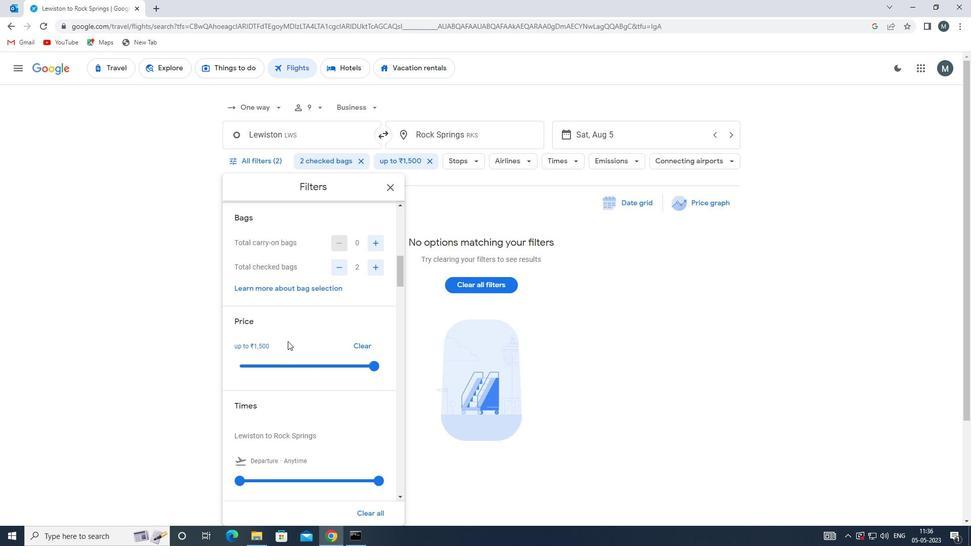 
Action: Mouse scrolled (287, 340) with delta (0, 0)
Screenshot: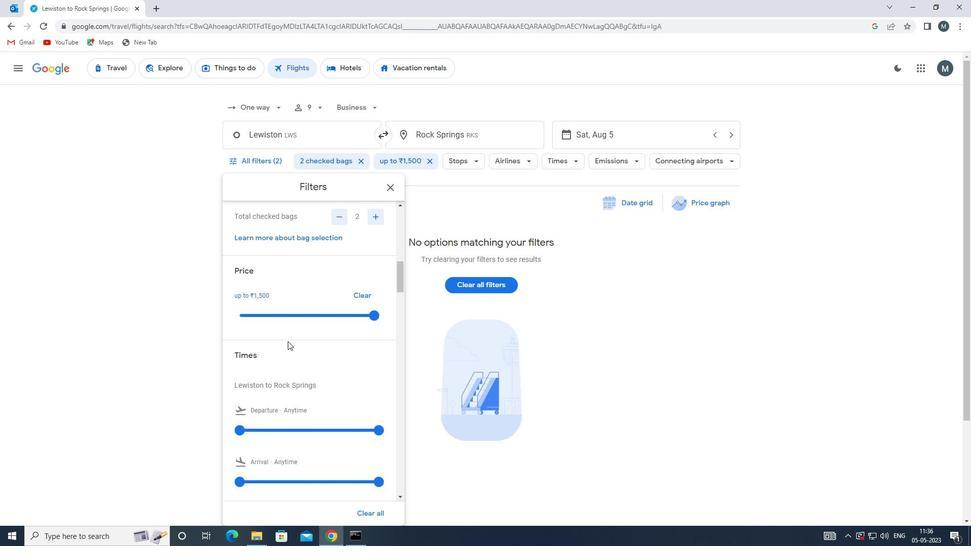 
Action: Mouse moved to (242, 376)
Screenshot: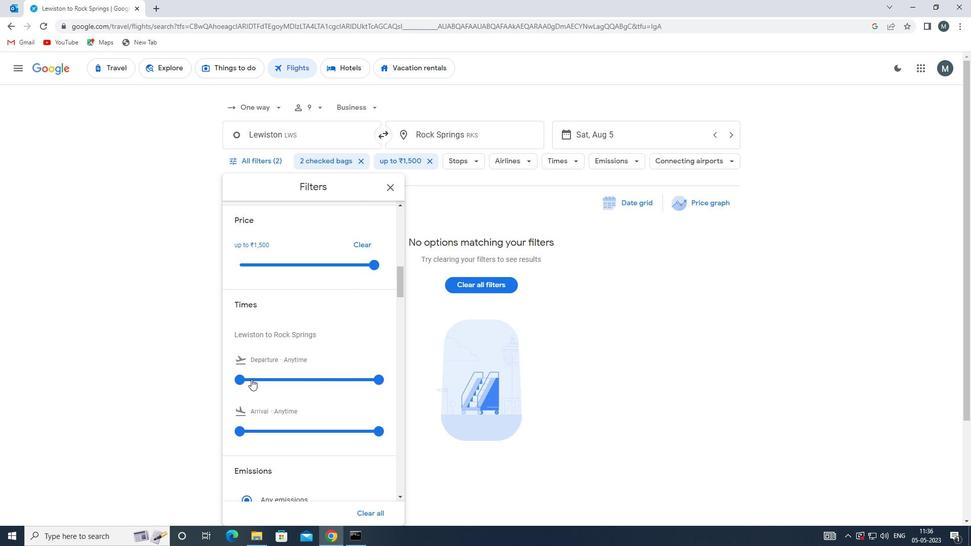 
Action: Mouse pressed left at (242, 376)
Screenshot: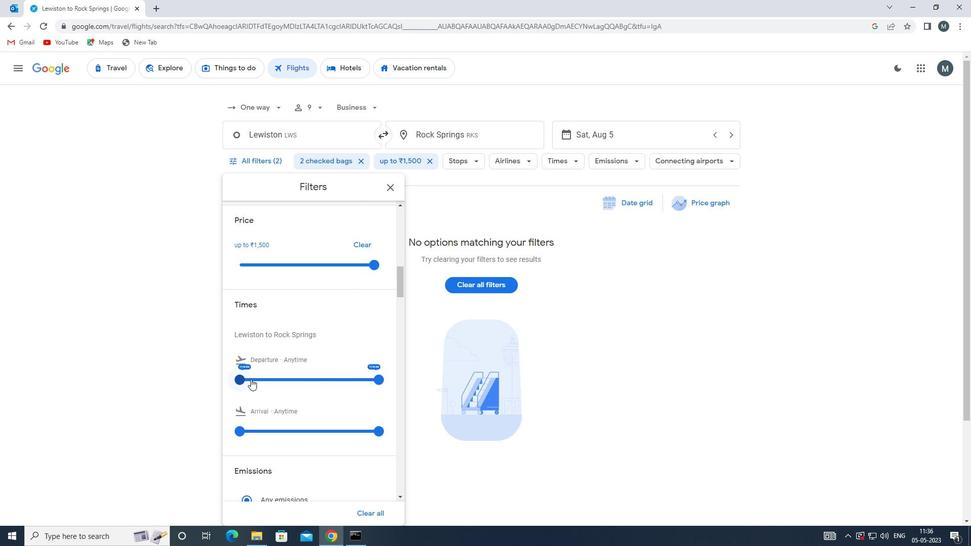 
Action: Mouse moved to (376, 375)
Screenshot: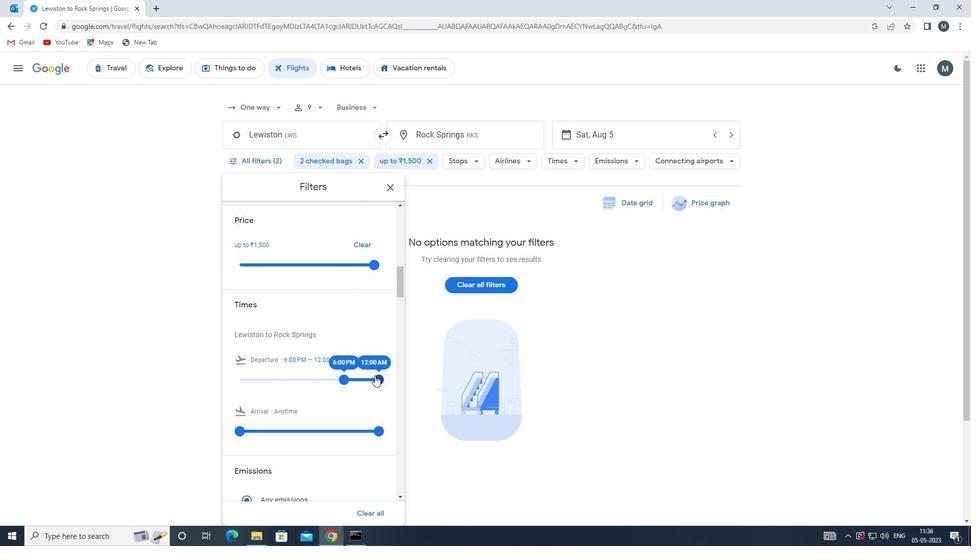 
Action: Mouse pressed left at (376, 375)
Screenshot: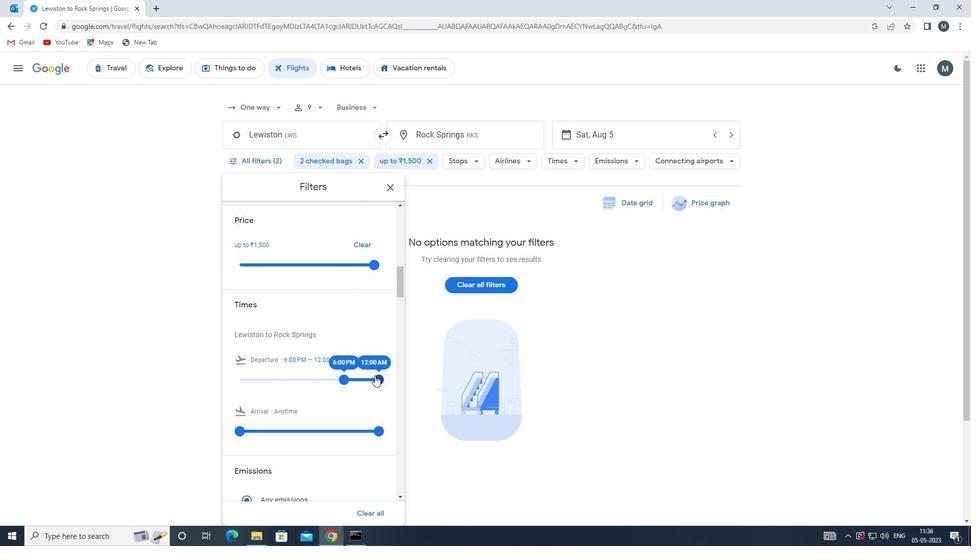 
Action: Mouse moved to (343, 374)
Screenshot: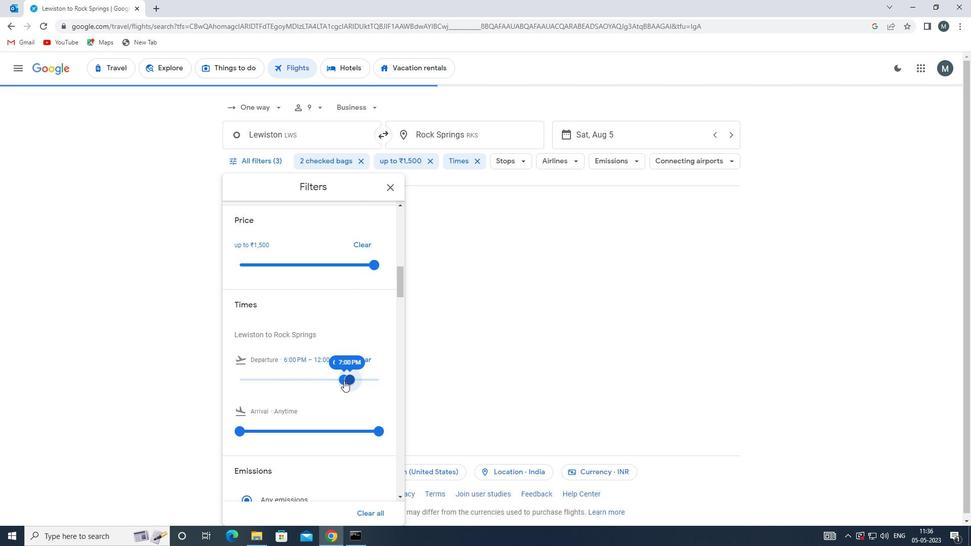 
Action: Mouse scrolled (343, 374) with delta (0, 0)
Screenshot: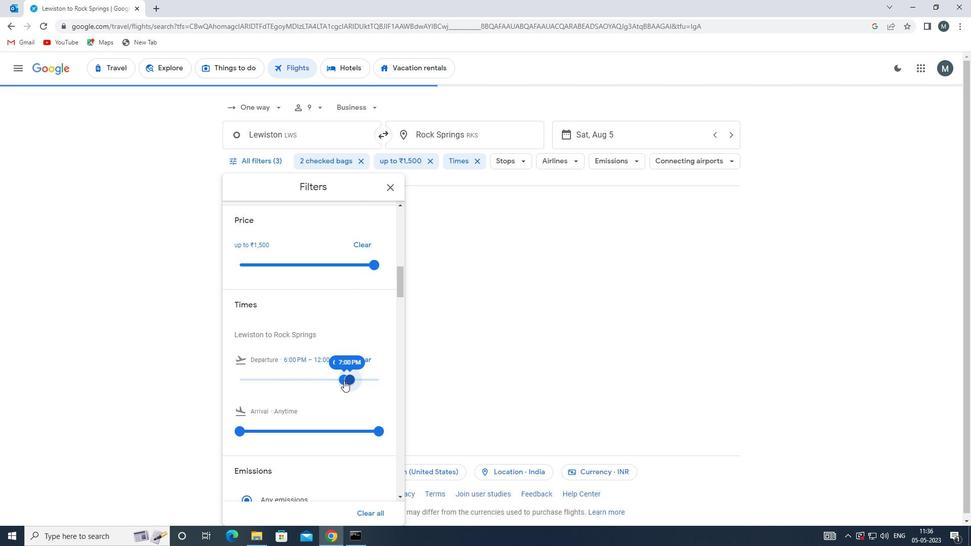 
Action: Mouse scrolled (343, 374) with delta (0, 0)
Screenshot: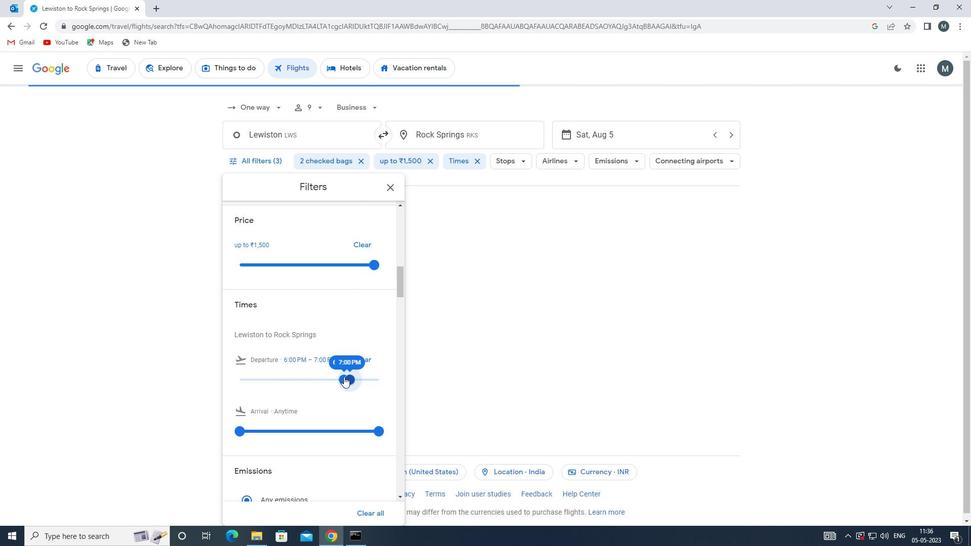 
Action: Mouse moved to (391, 190)
Screenshot: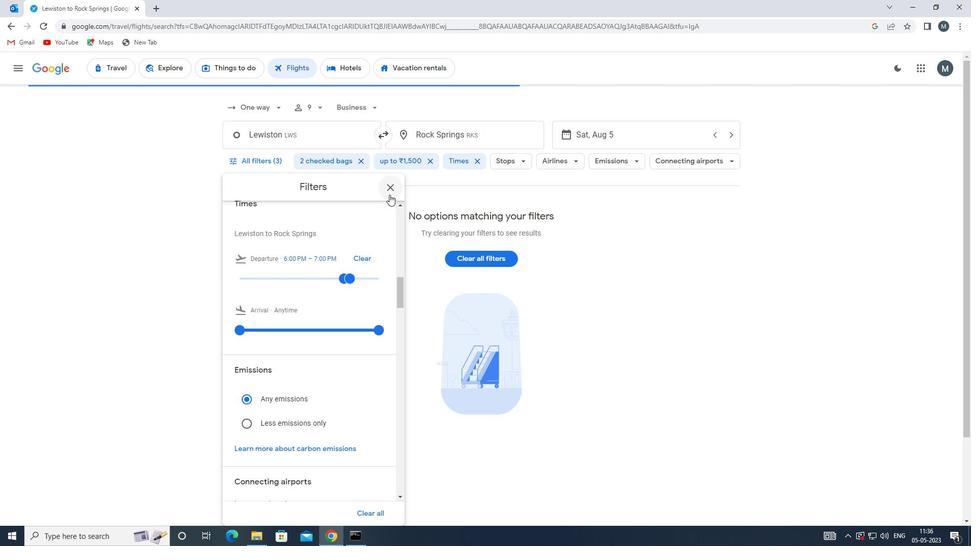 
Action: Mouse pressed left at (391, 190)
Screenshot: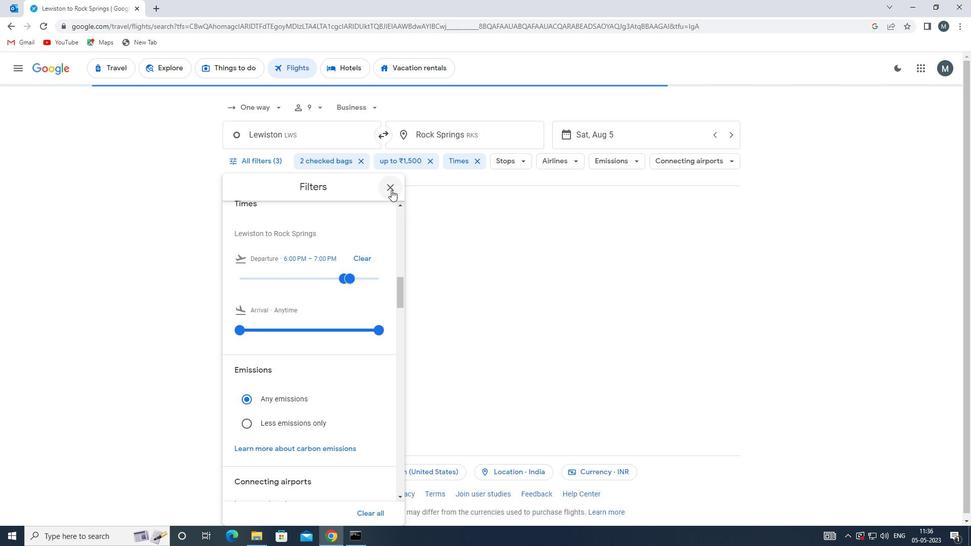 
